 Task: Open Card Video Production Planning in Board Customer Service Ticket Escalation and Resolution to Workspace Business Development and add a team member Softage.3@softage.net, a label Yellow, a checklist Mindfulness, an attachment from your google drive, a color Yellow and finally, add a card description 'Conduct team training session on new product' and a comment 'This task requires us to be proactive in identifying potential challenges and finding solutions to overcome them.'. Add a start date 'Jan 03, 1900' with a due date 'Jan 10, 1900'
Action: Mouse moved to (60, 270)
Screenshot: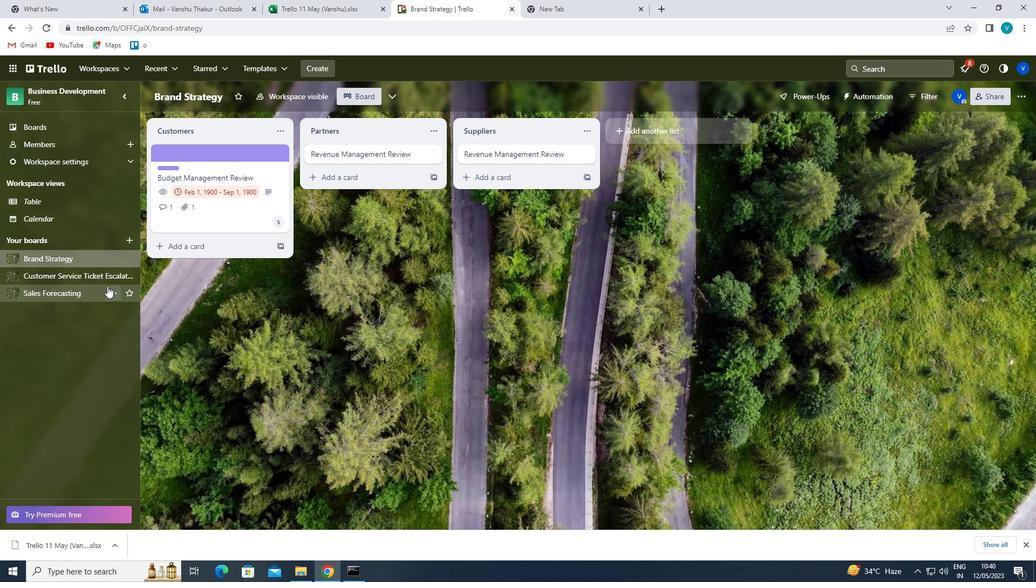 
Action: Mouse pressed left at (60, 270)
Screenshot: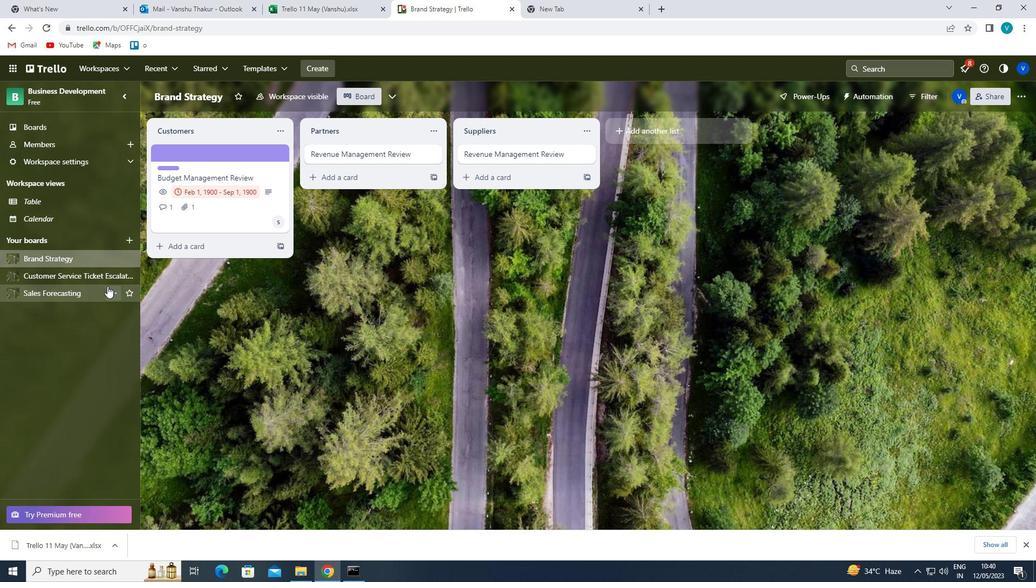 
Action: Mouse moved to (229, 153)
Screenshot: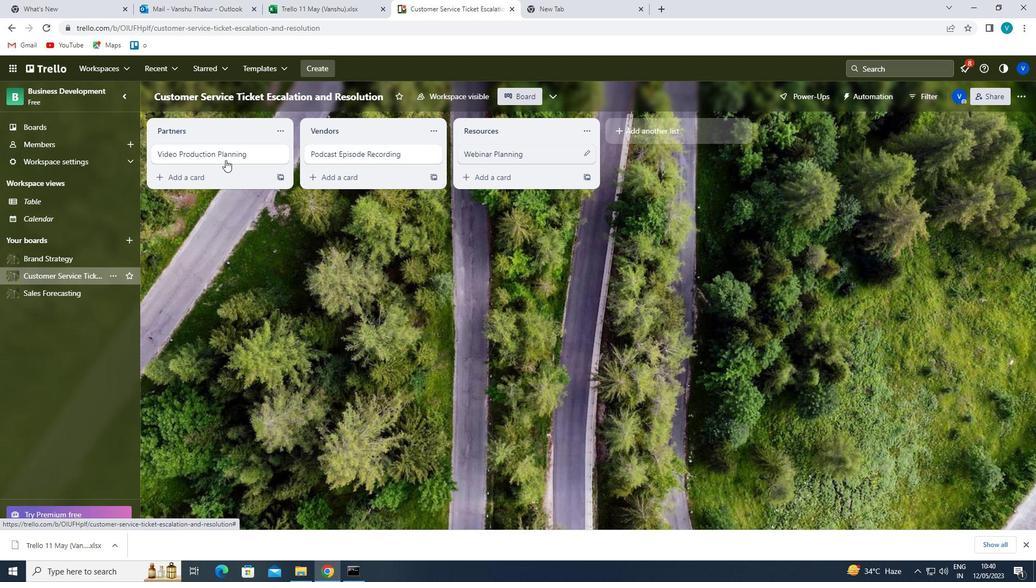 
Action: Mouse pressed left at (229, 153)
Screenshot: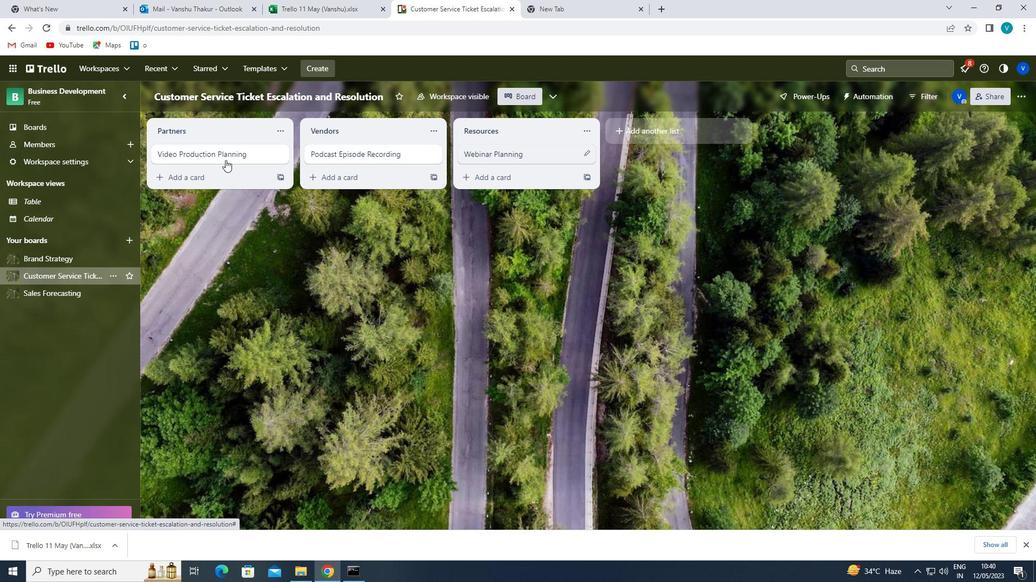 
Action: Mouse moved to (678, 155)
Screenshot: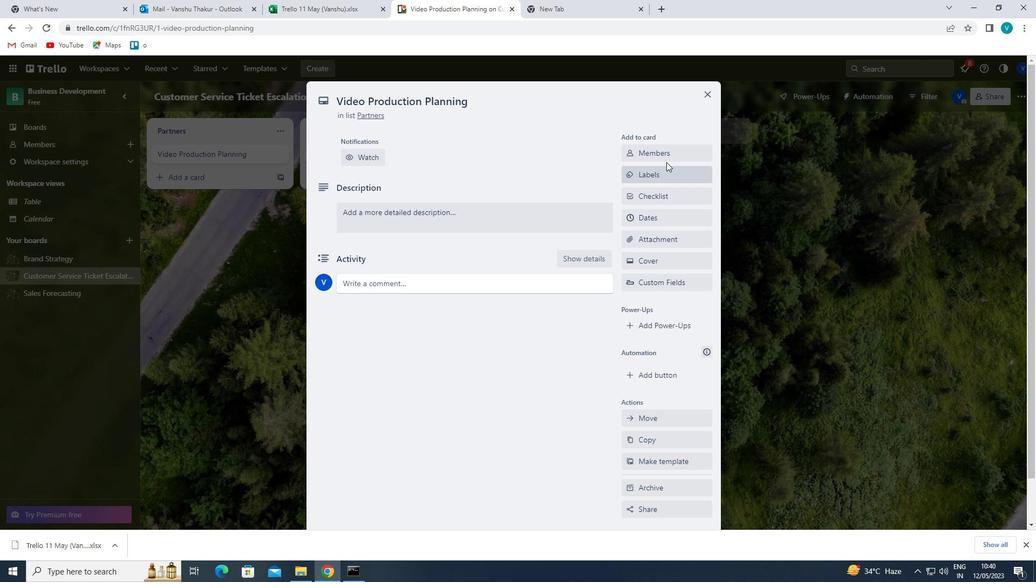 
Action: Mouse pressed left at (678, 155)
Screenshot: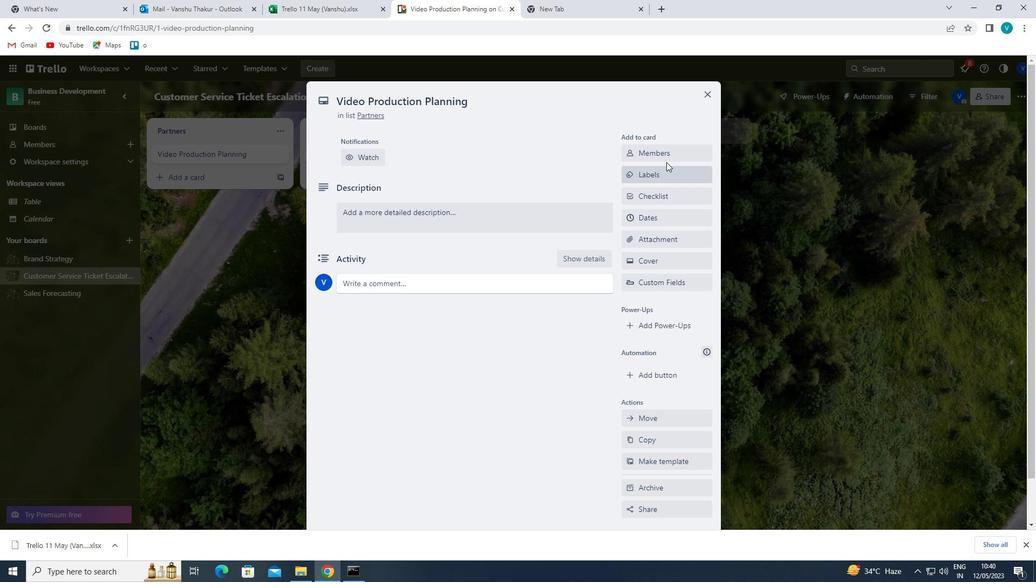 
Action: Mouse moved to (666, 204)
Screenshot: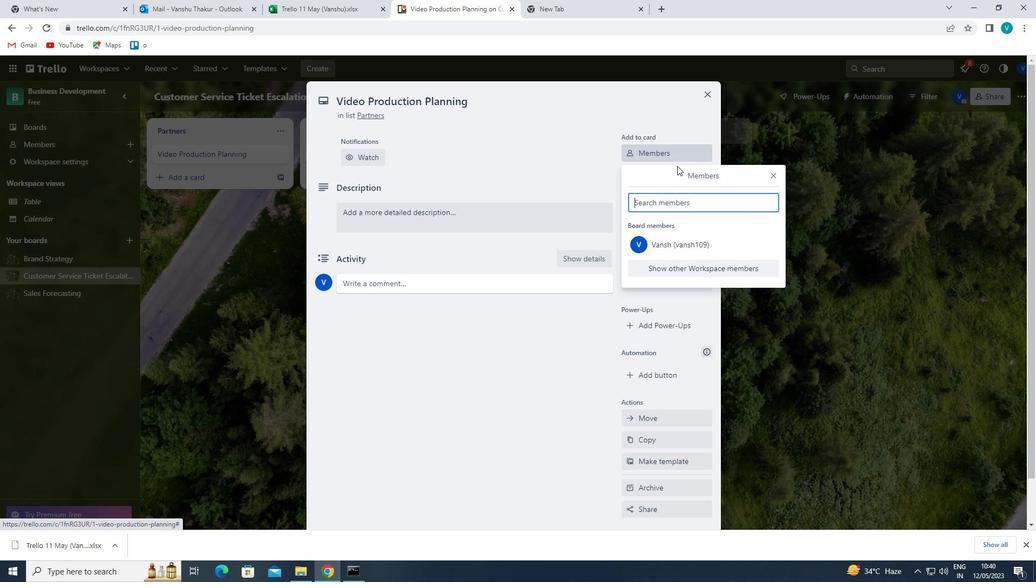 
Action: Mouse pressed left at (666, 204)
Screenshot: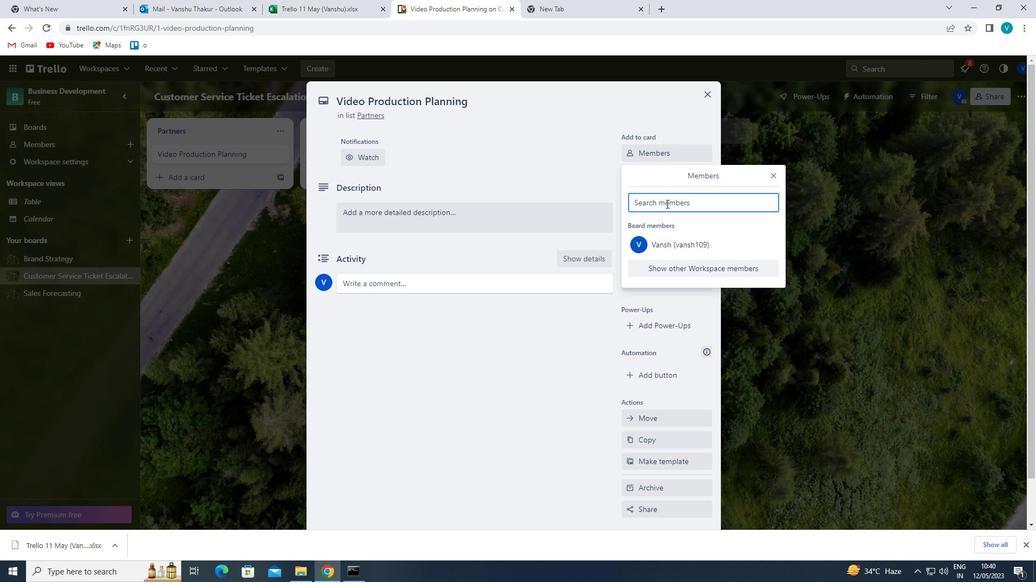 
Action: Key pressed <Key.shift>S
Screenshot: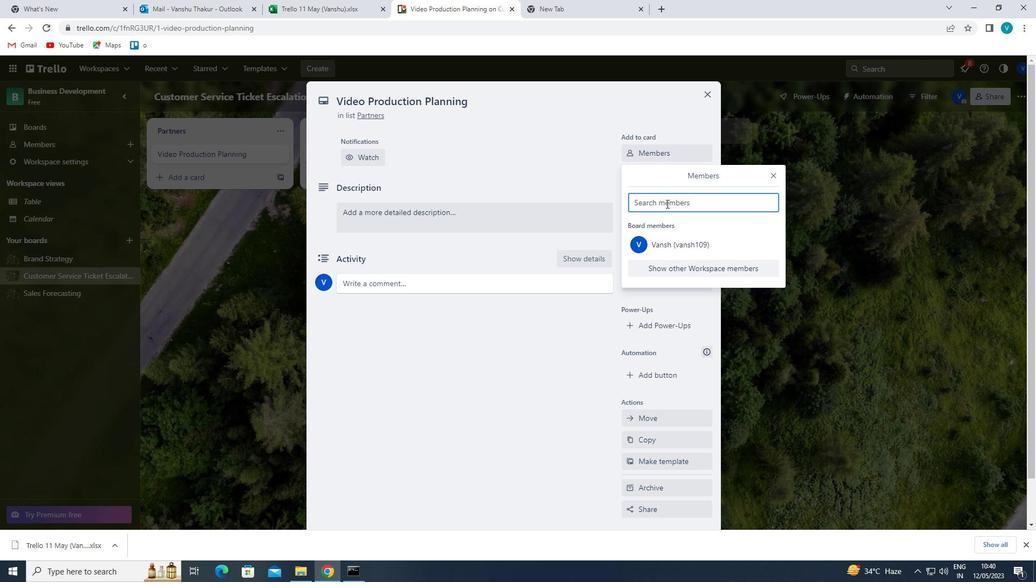
Action: Mouse moved to (678, 349)
Screenshot: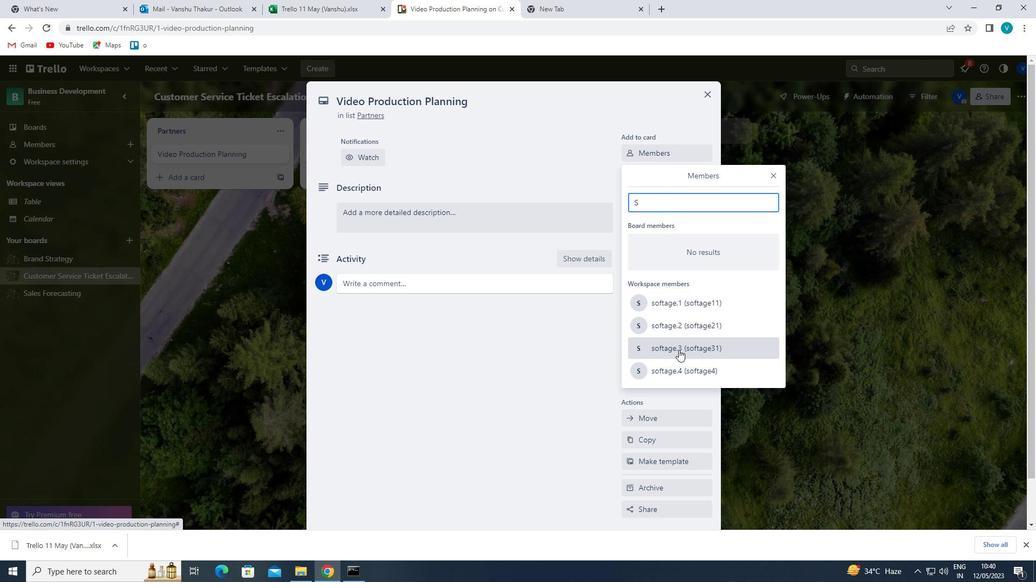 
Action: Mouse pressed left at (678, 349)
Screenshot: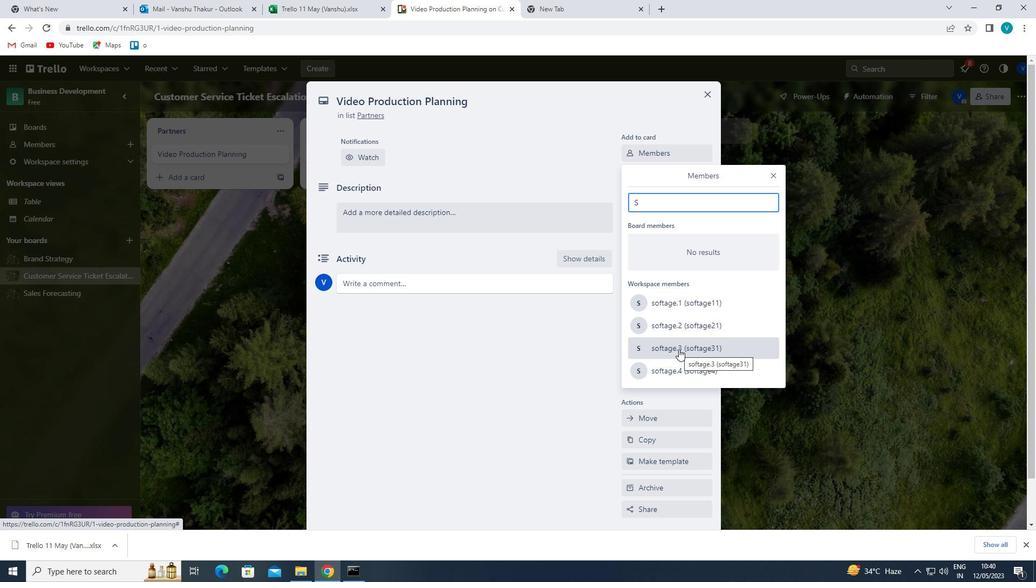 
Action: Mouse moved to (775, 169)
Screenshot: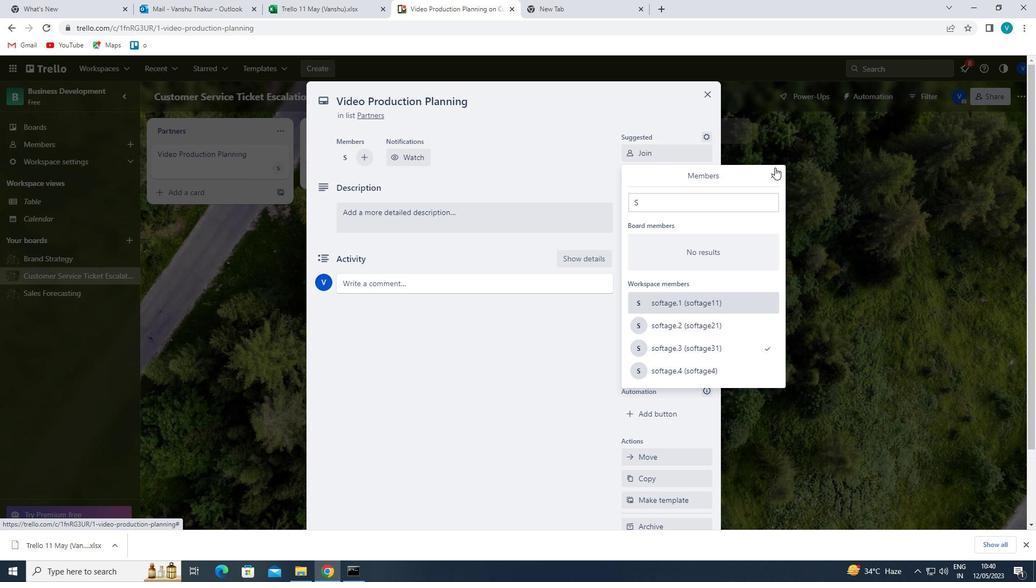 
Action: Mouse pressed left at (775, 169)
Screenshot: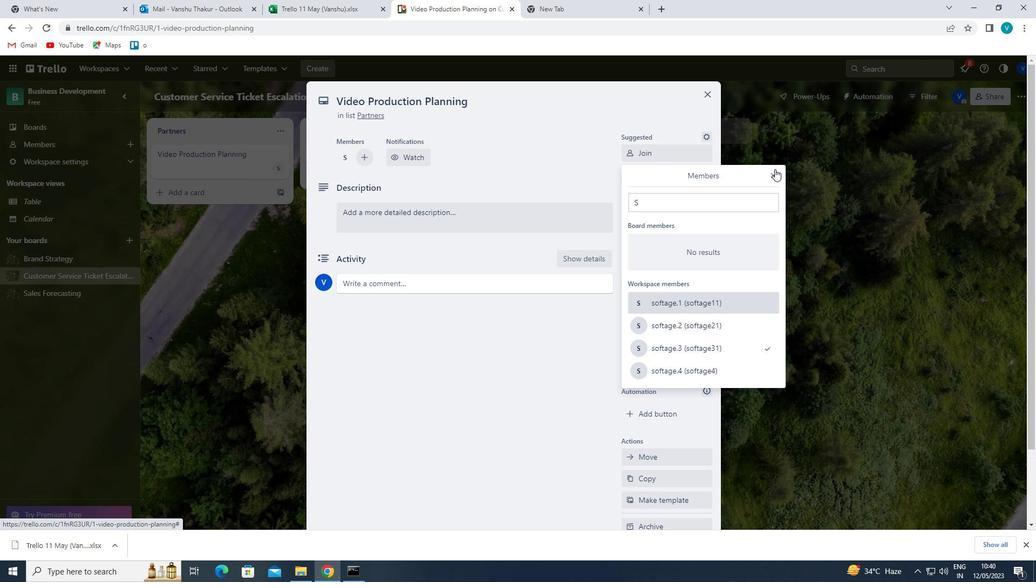 
Action: Mouse moved to (658, 218)
Screenshot: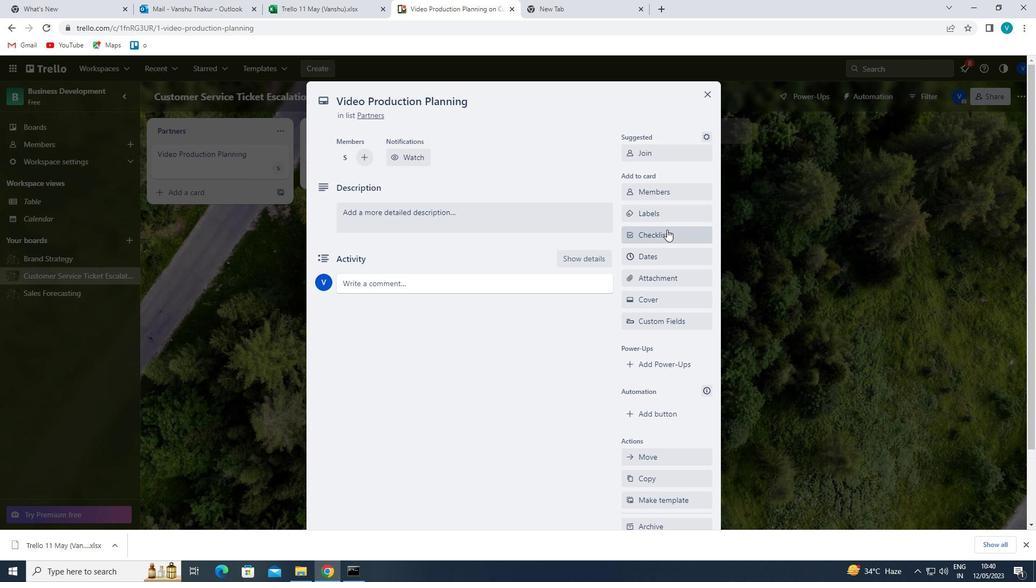 
Action: Mouse pressed left at (658, 218)
Screenshot: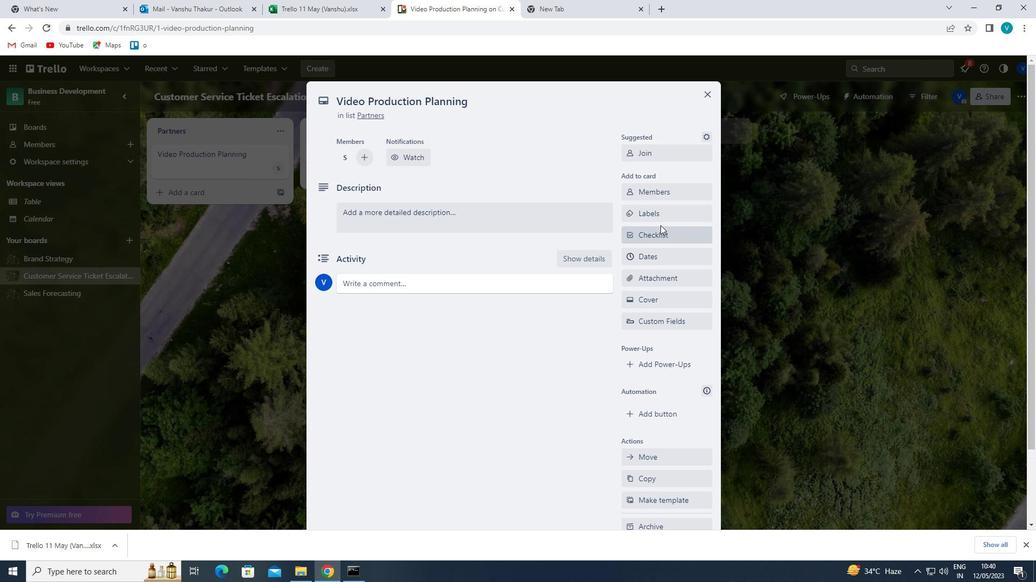 
Action: Mouse moved to (682, 324)
Screenshot: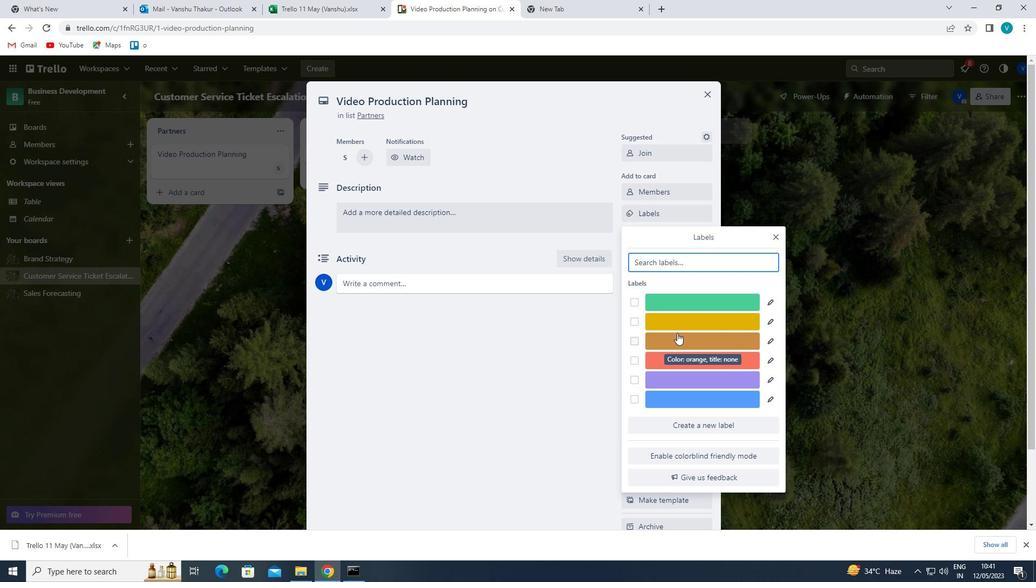 
Action: Mouse pressed left at (682, 324)
Screenshot: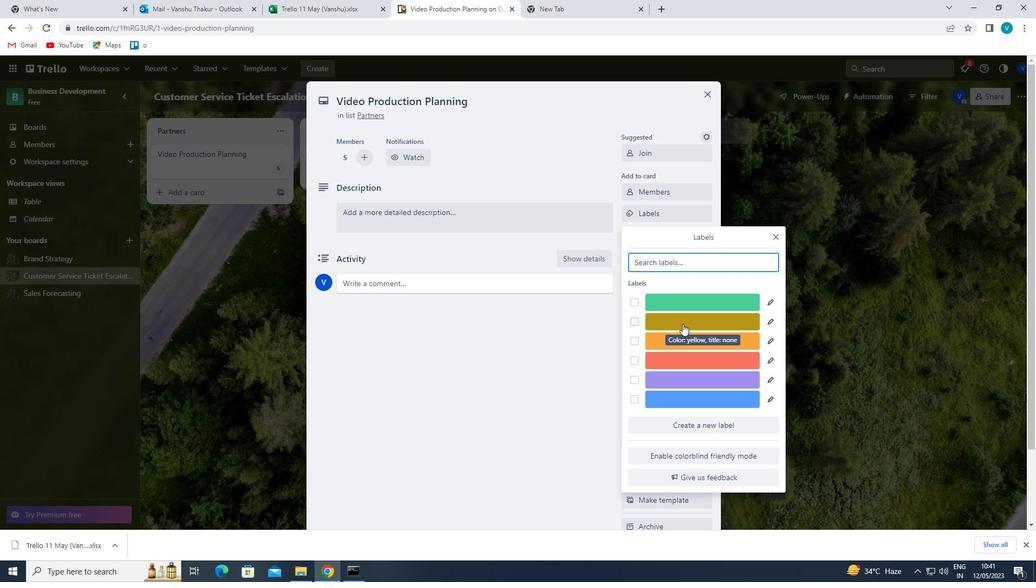 
Action: Mouse moved to (777, 238)
Screenshot: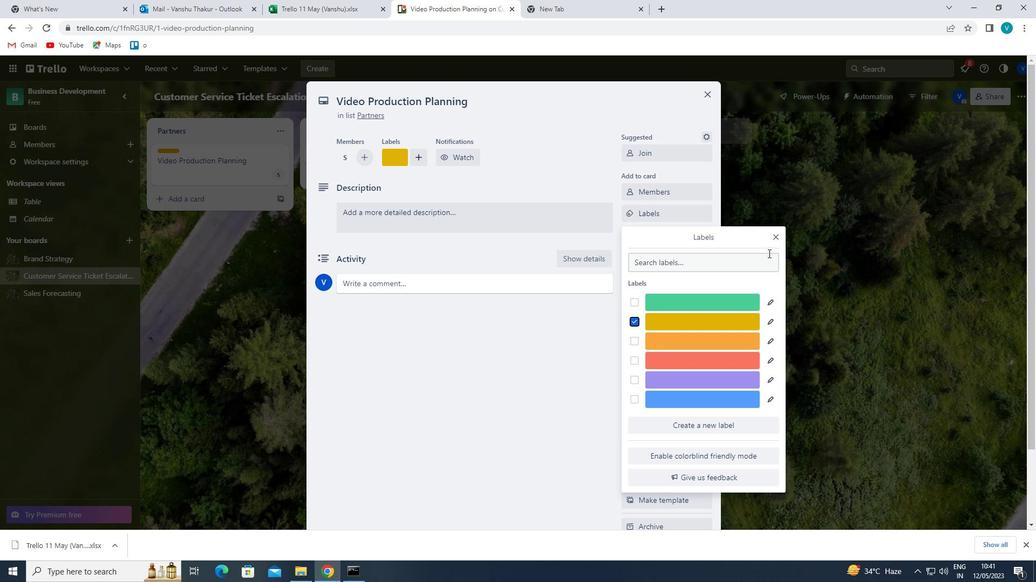 
Action: Mouse pressed left at (777, 238)
Screenshot: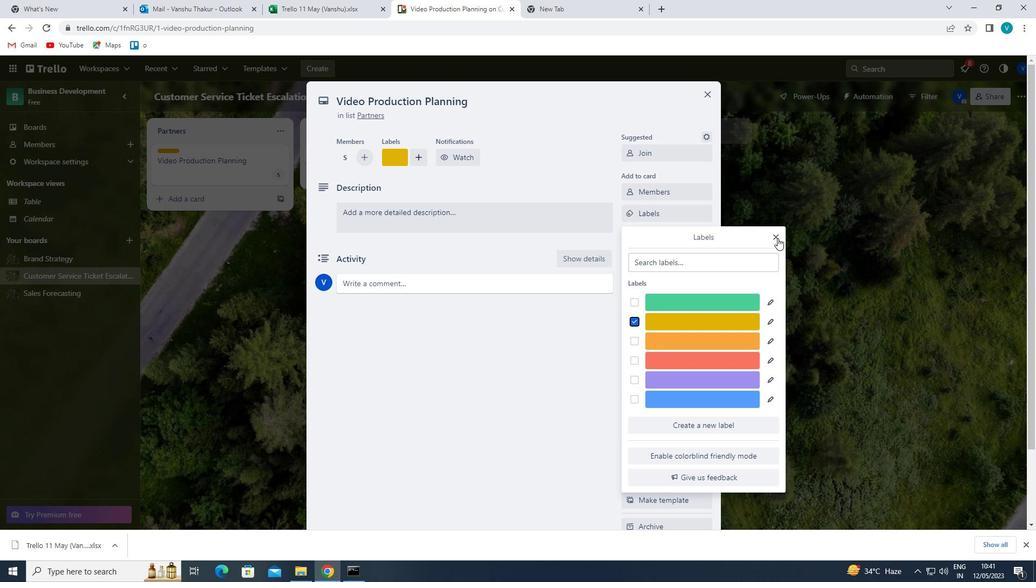 
Action: Mouse moved to (656, 238)
Screenshot: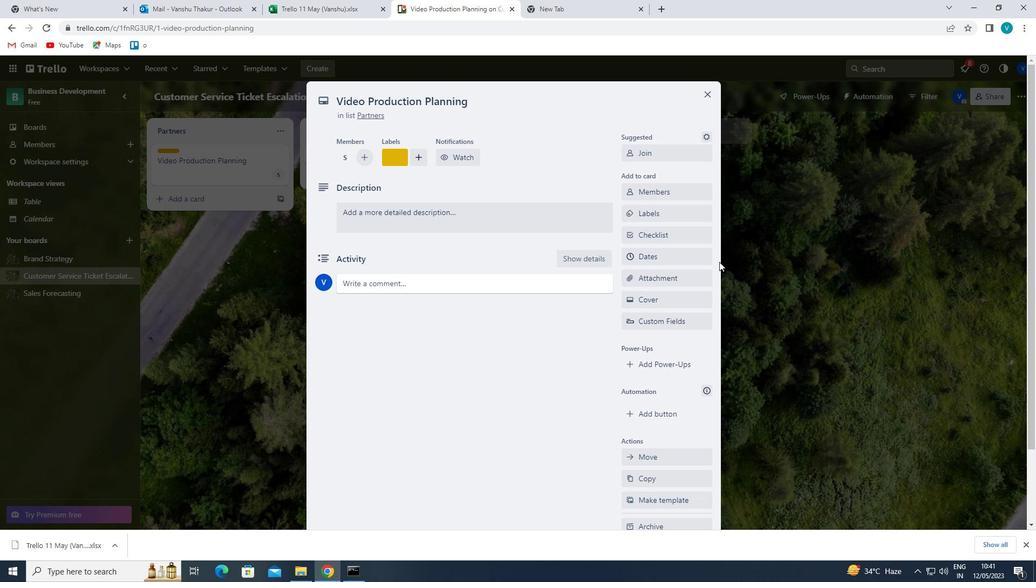 
Action: Mouse pressed left at (656, 238)
Screenshot: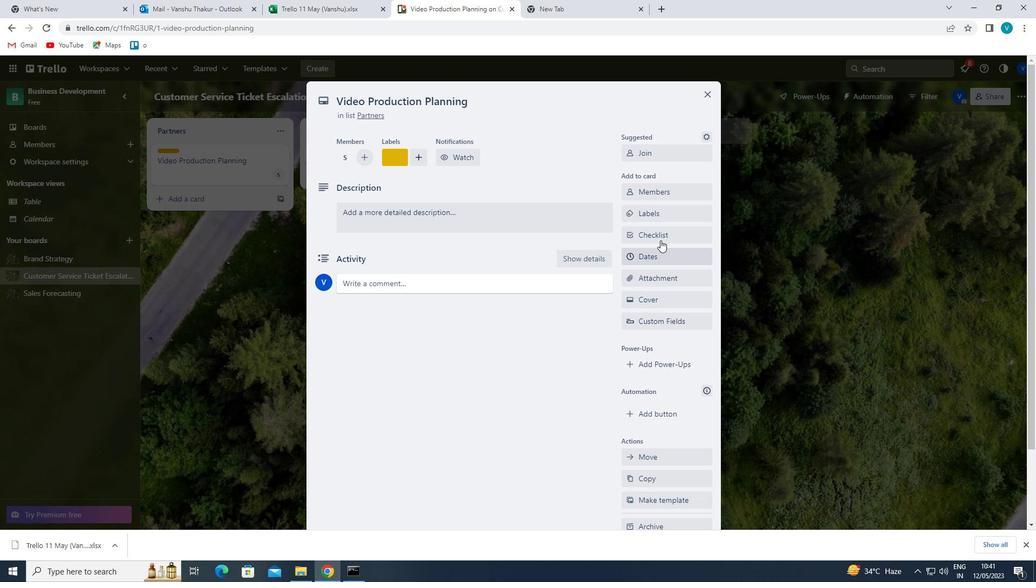 
Action: Key pressed <Key.shift>MINDFULNESS
Screenshot: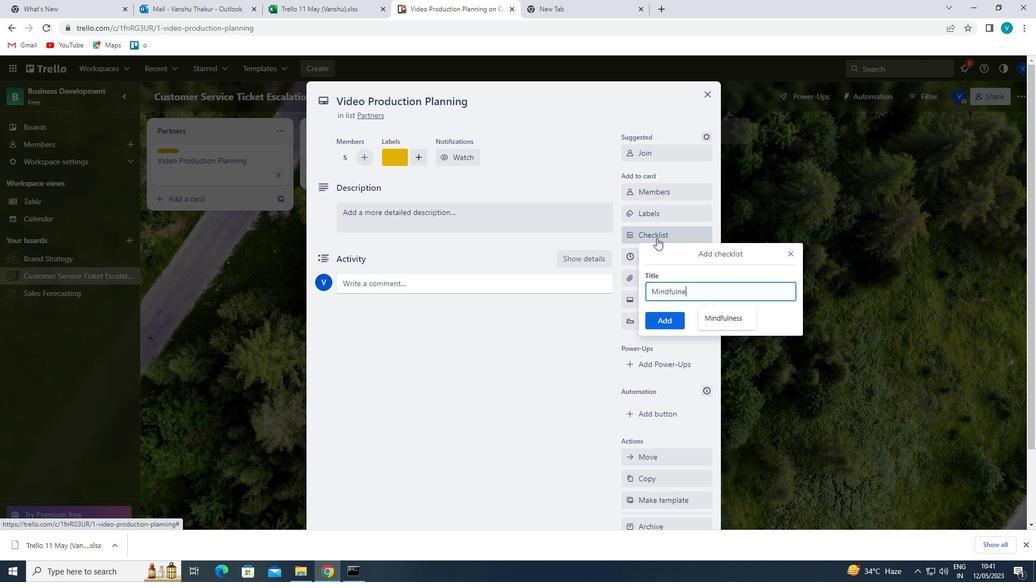 
Action: Mouse moved to (656, 321)
Screenshot: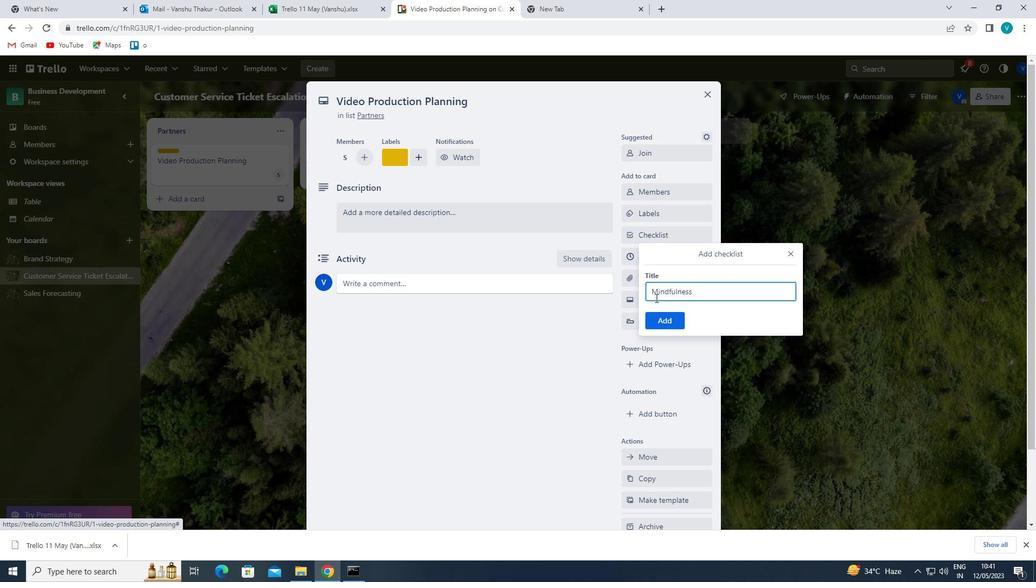 
Action: Mouse pressed left at (656, 321)
Screenshot: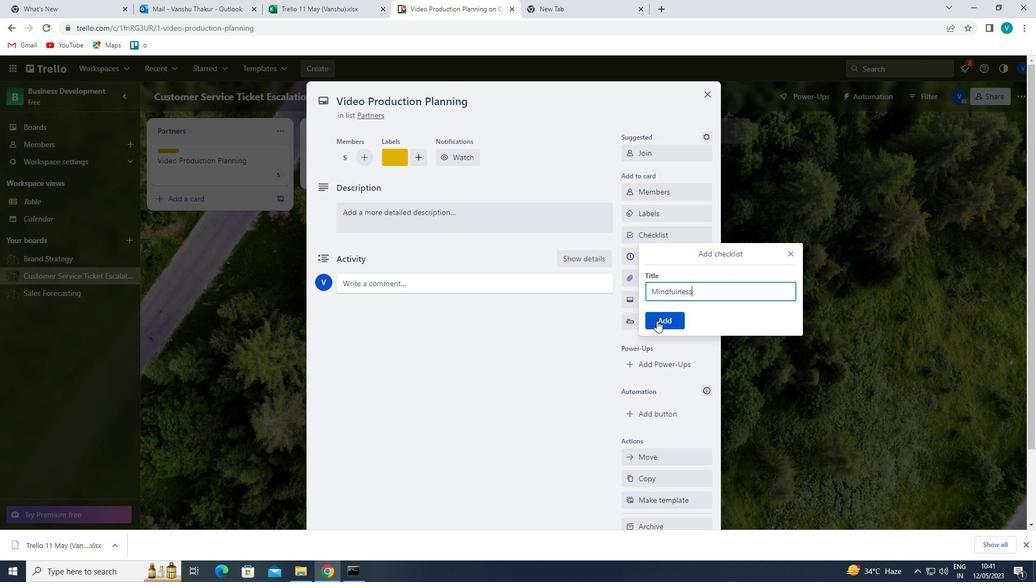 
Action: Mouse moved to (660, 273)
Screenshot: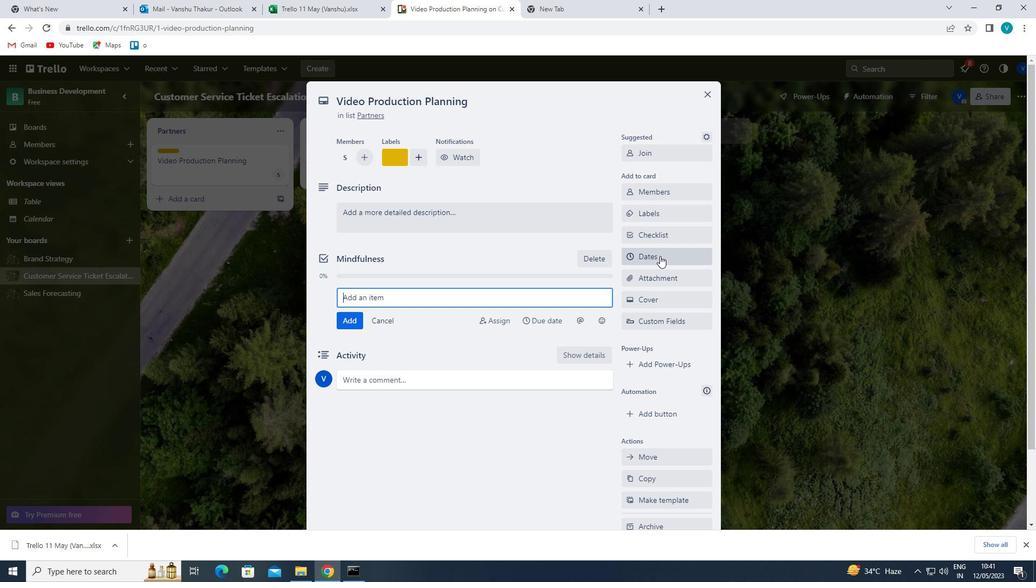 
Action: Mouse pressed left at (660, 273)
Screenshot: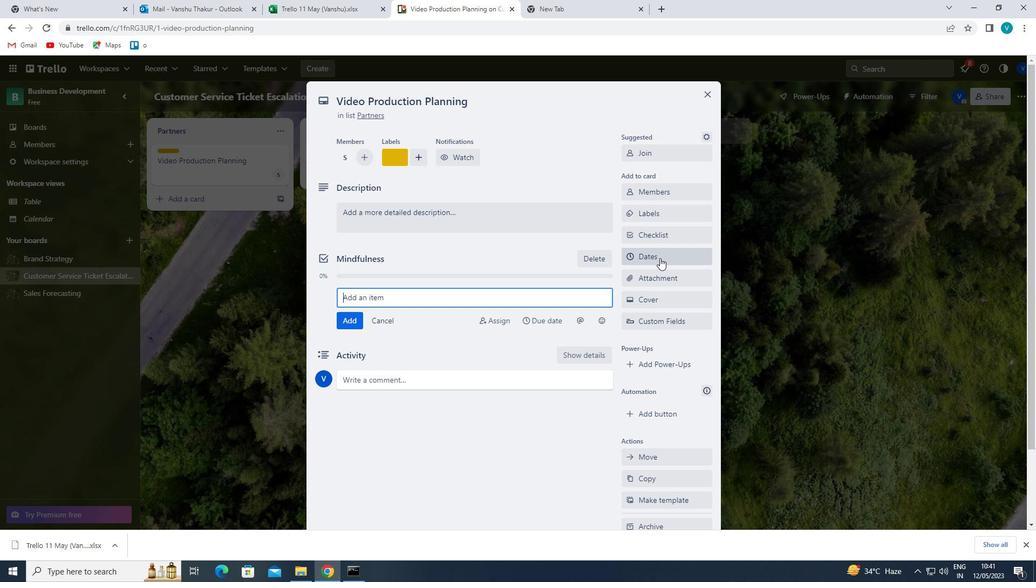 
Action: Mouse moved to (661, 358)
Screenshot: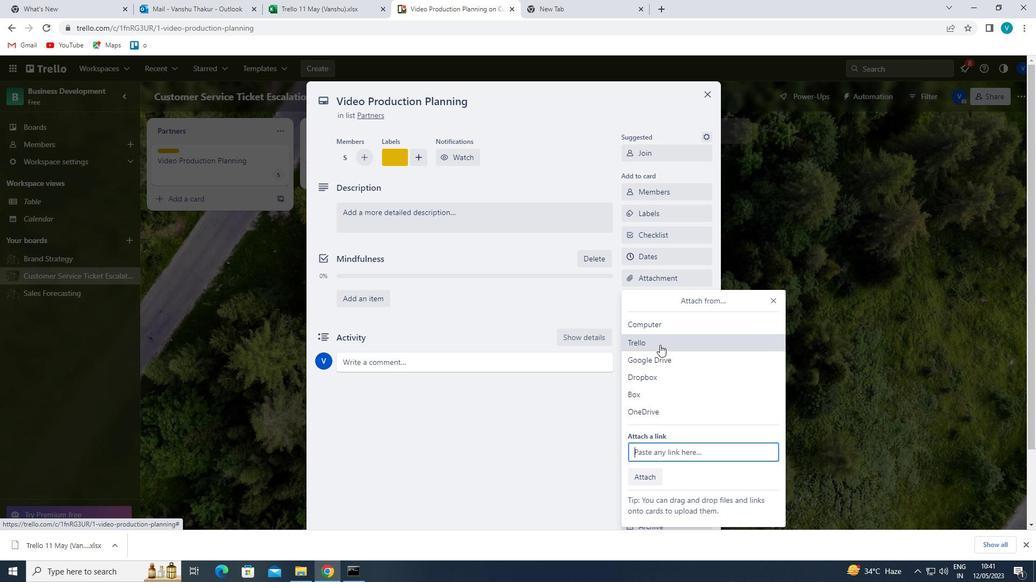 
Action: Mouse pressed left at (661, 358)
Screenshot: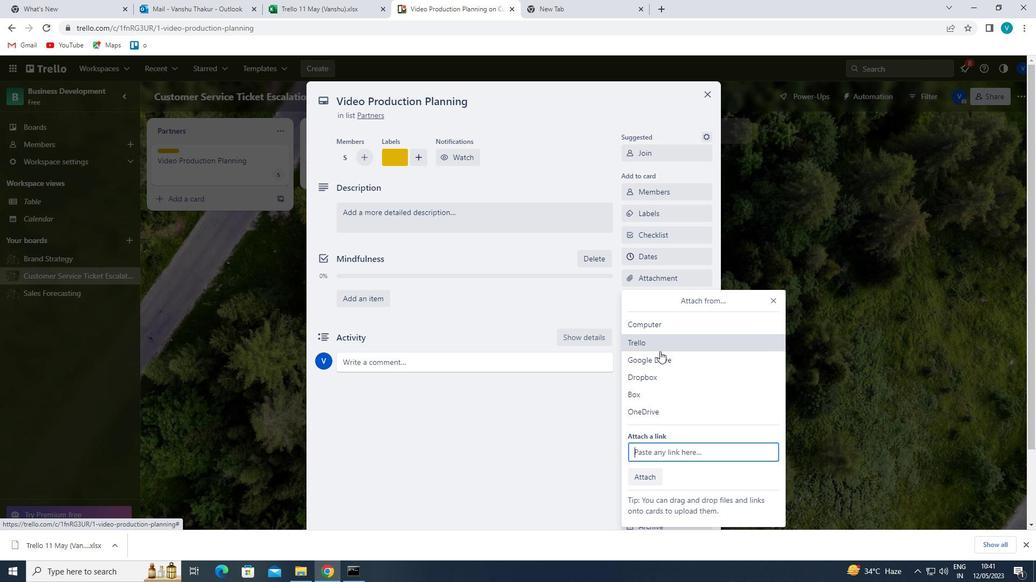 
Action: Mouse moved to (647, 294)
Screenshot: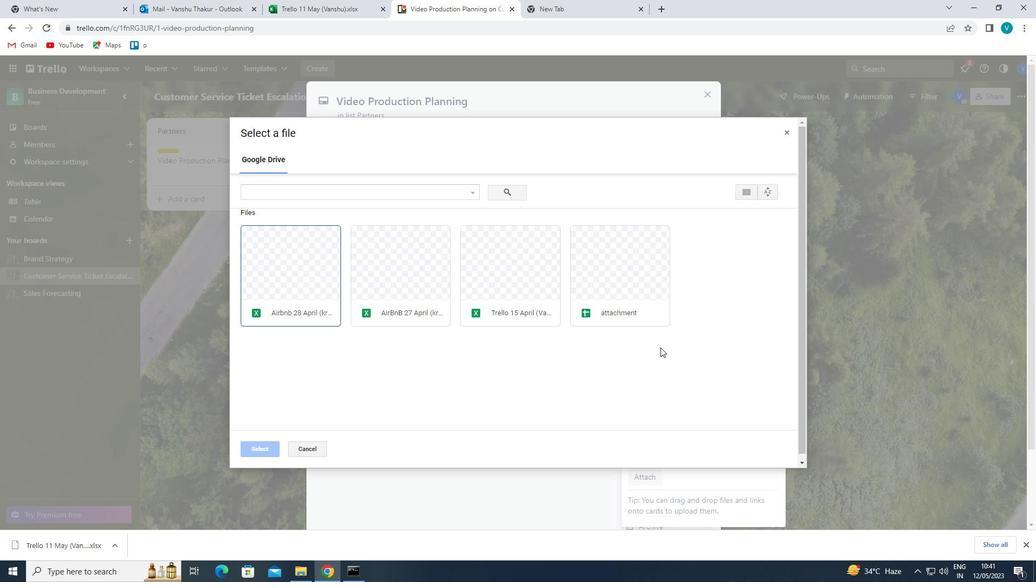 
Action: Mouse pressed left at (647, 294)
Screenshot: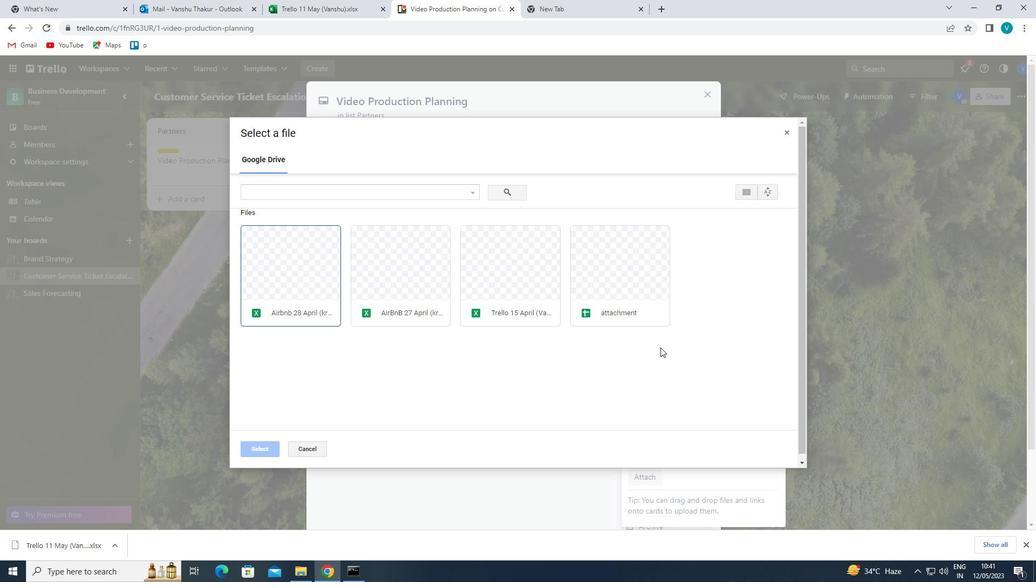 
Action: Mouse moved to (270, 451)
Screenshot: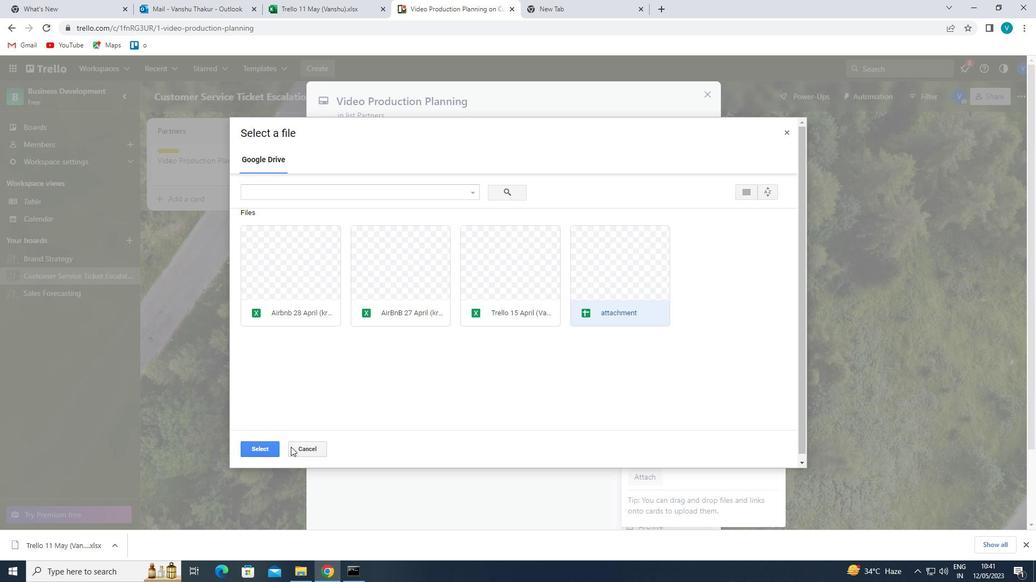 
Action: Mouse pressed left at (270, 451)
Screenshot: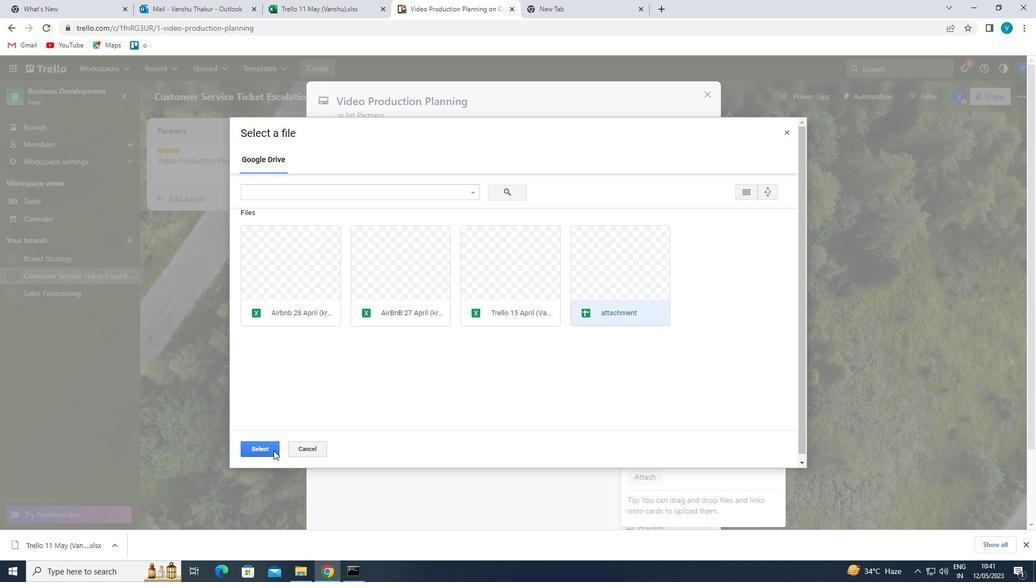 
Action: Mouse moved to (649, 299)
Screenshot: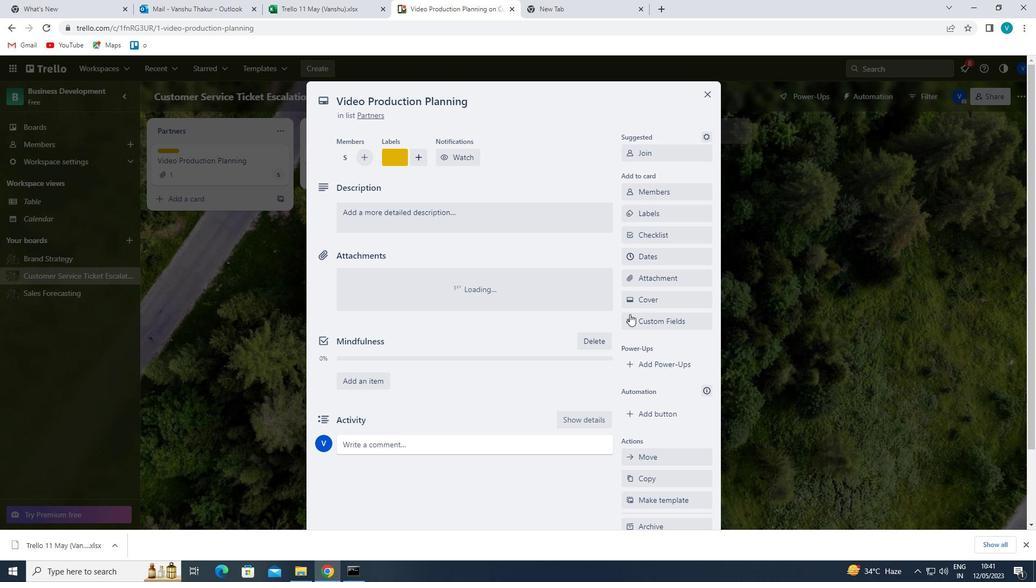 
Action: Mouse pressed left at (649, 299)
Screenshot: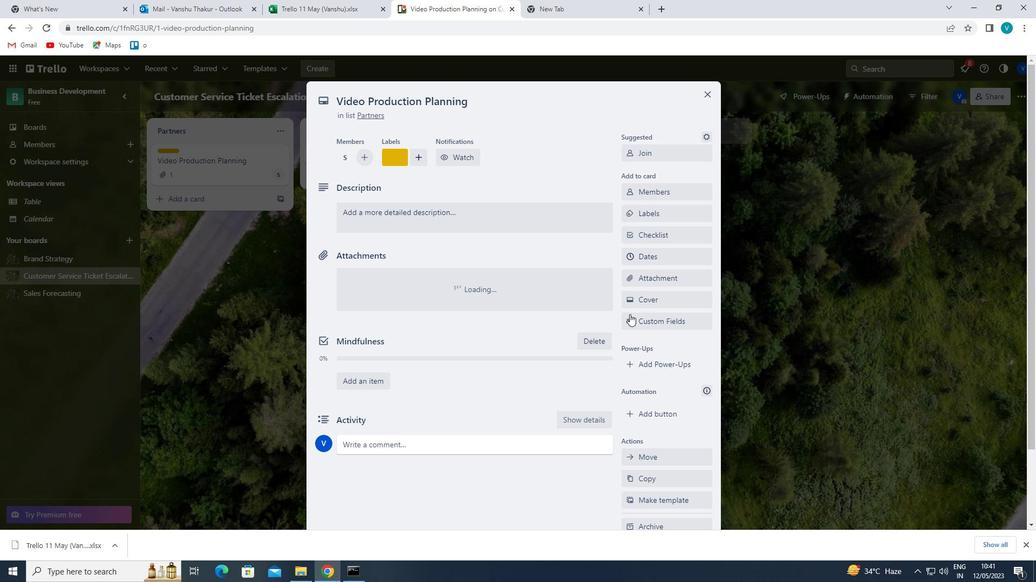
Action: Mouse moved to (667, 312)
Screenshot: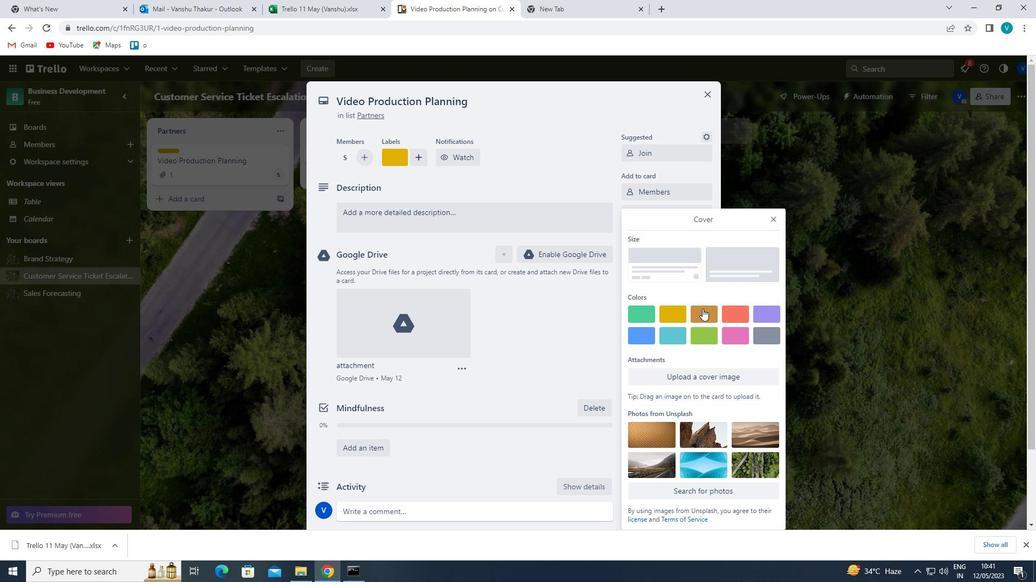 
Action: Mouse pressed left at (667, 312)
Screenshot: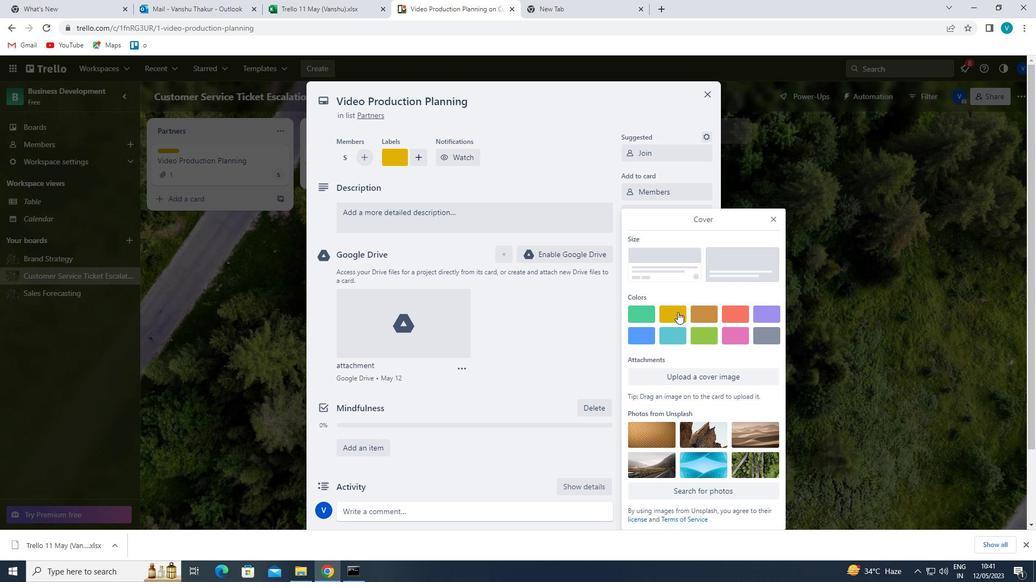 
Action: Mouse moved to (772, 198)
Screenshot: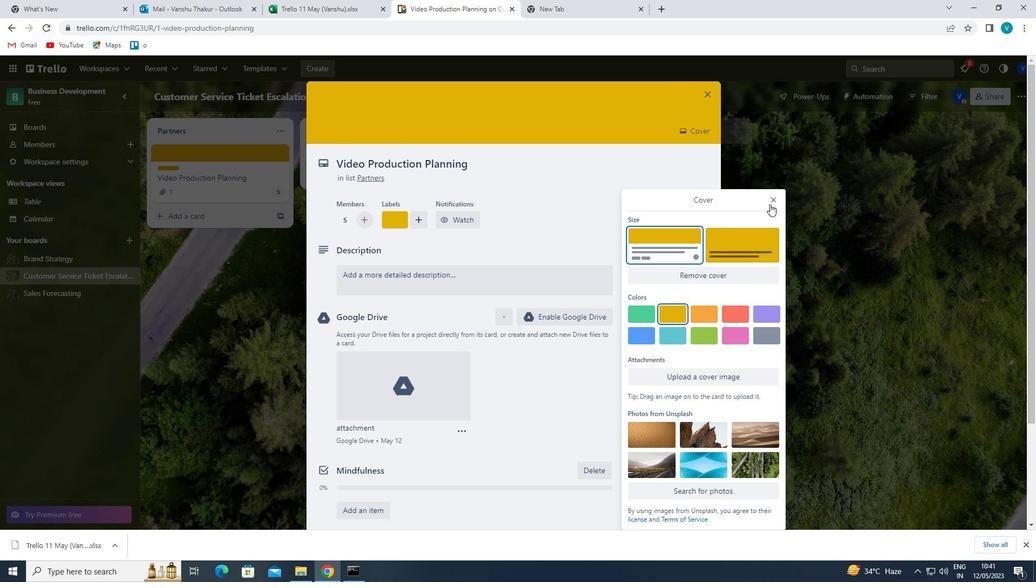 
Action: Mouse pressed left at (772, 198)
Screenshot: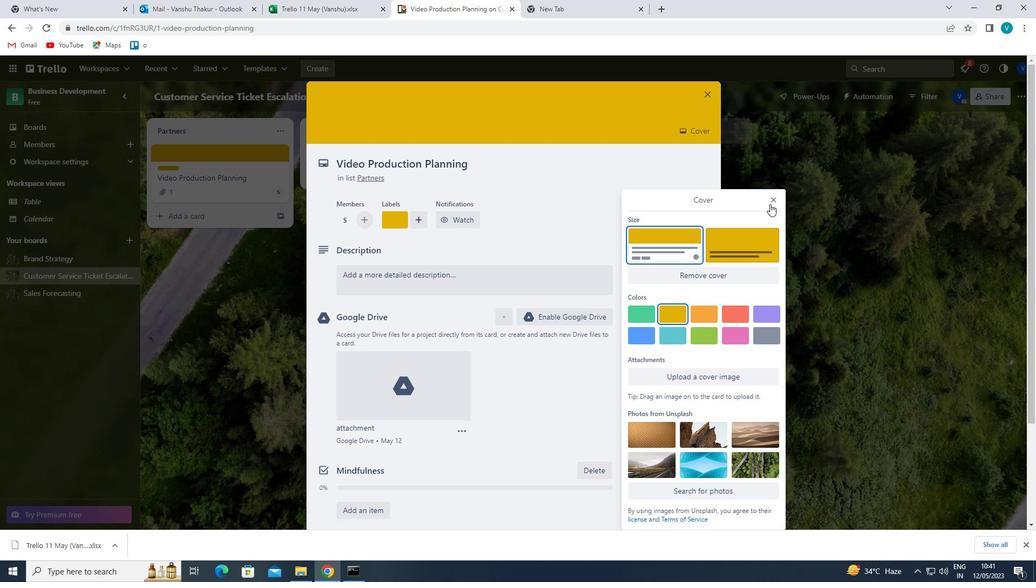 
Action: Mouse moved to (416, 272)
Screenshot: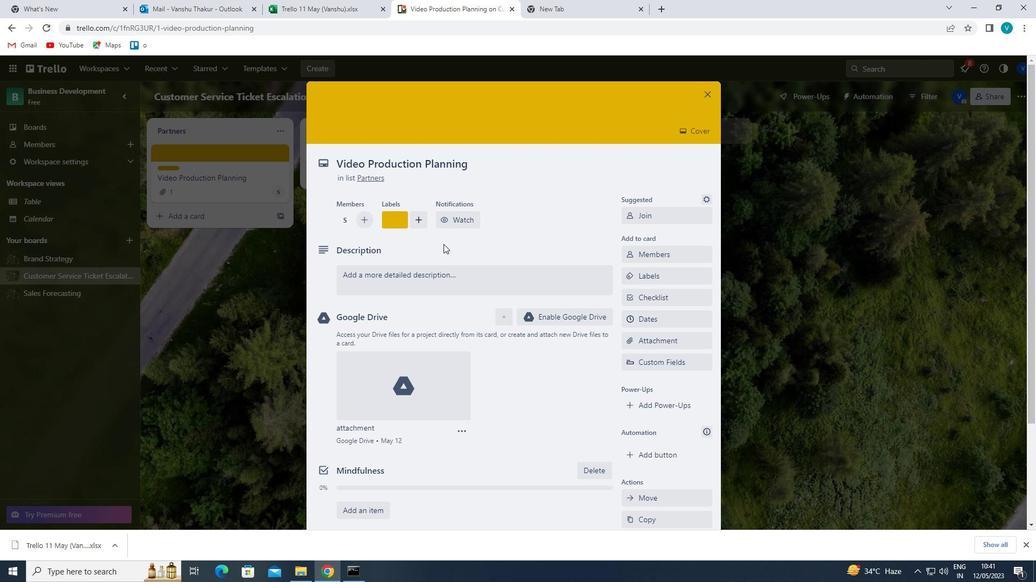 
Action: Mouse pressed left at (416, 272)
Screenshot: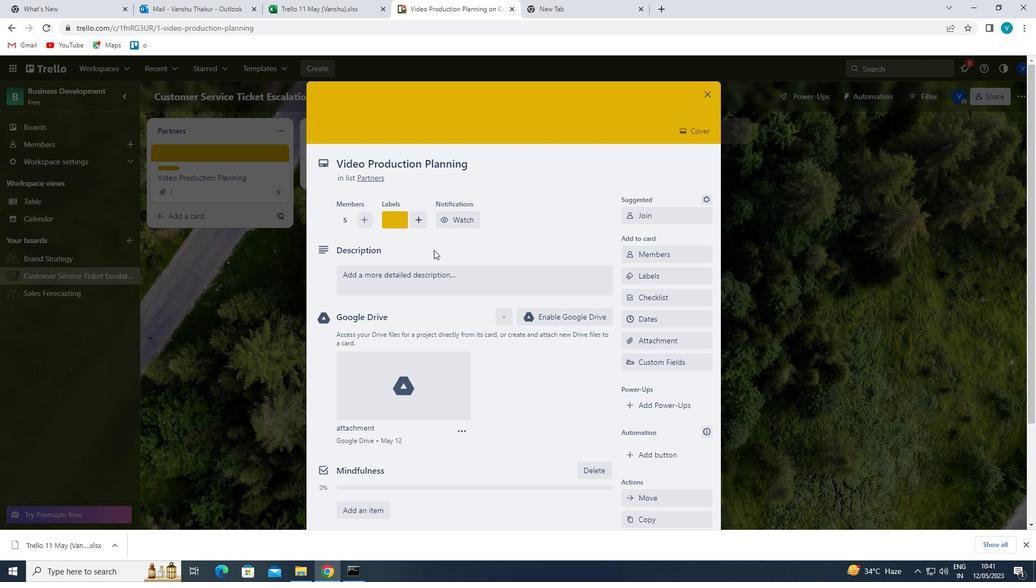 
Action: Key pressed '<Key.shift>CONDUCT<Key.space>TEAM<Key.space>TRAINING<Key.space>SESSIO<Key.space><Key.backspace>N<Key.space>ON<Key.space>OUR<Key.space><Key.backspace><Key.backspace><Key.backspace><Key.backspace>NEW<Key.space>PRODUCT<Key.space><Key.backspace>'
Screenshot: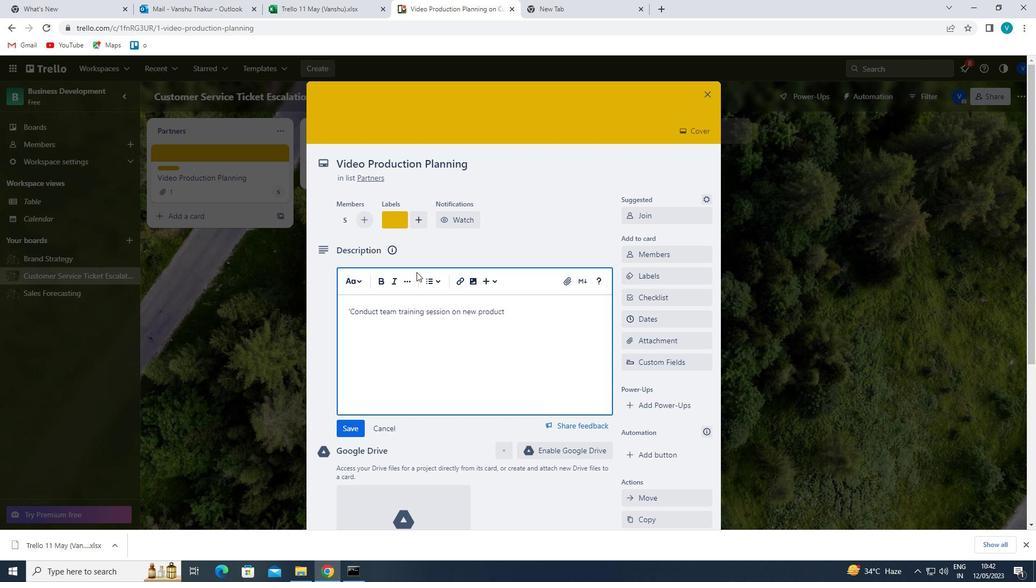 
Action: Mouse moved to (358, 425)
Screenshot: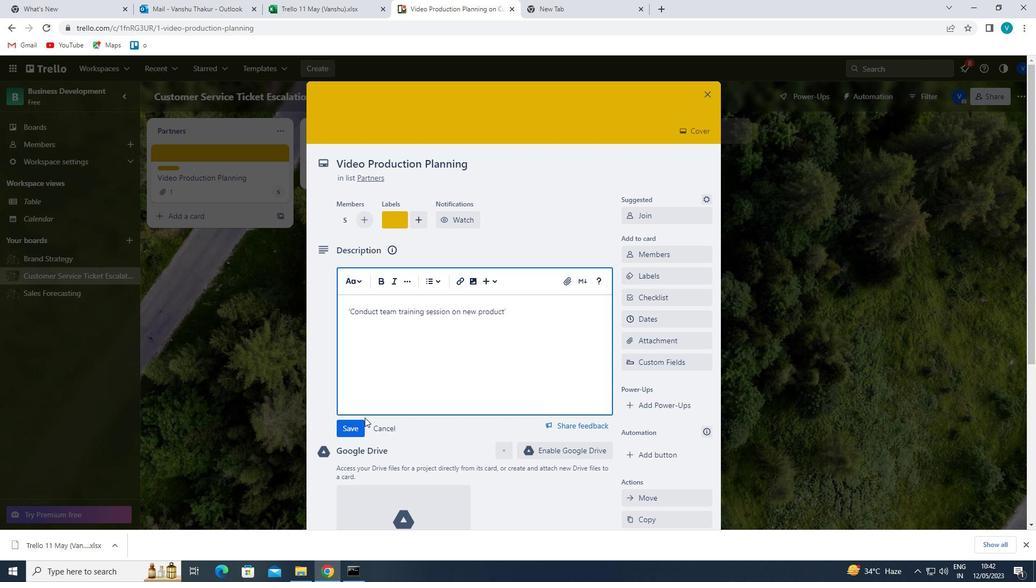 
Action: Mouse pressed left at (358, 425)
Screenshot: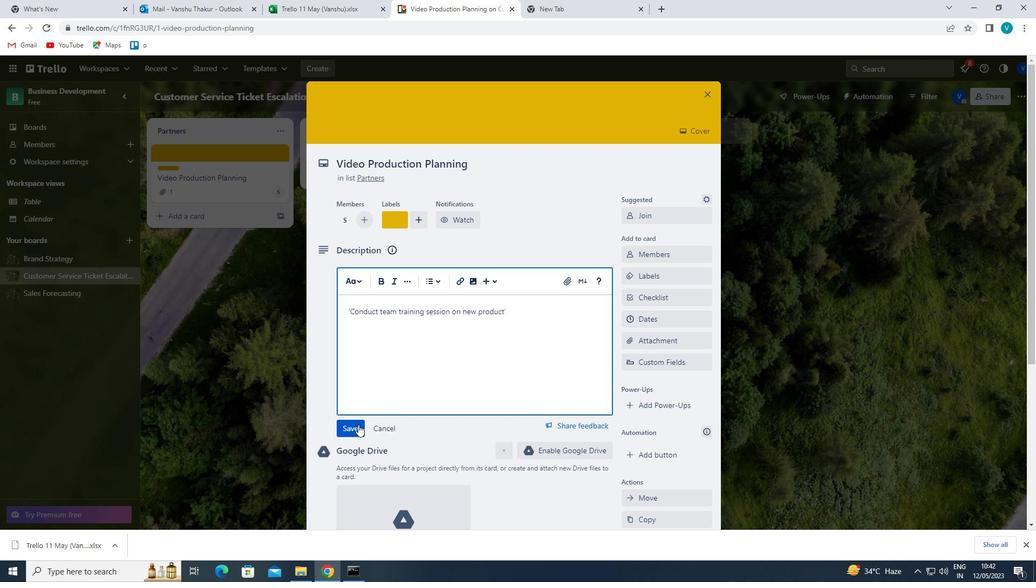 
Action: Mouse moved to (399, 404)
Screenshot: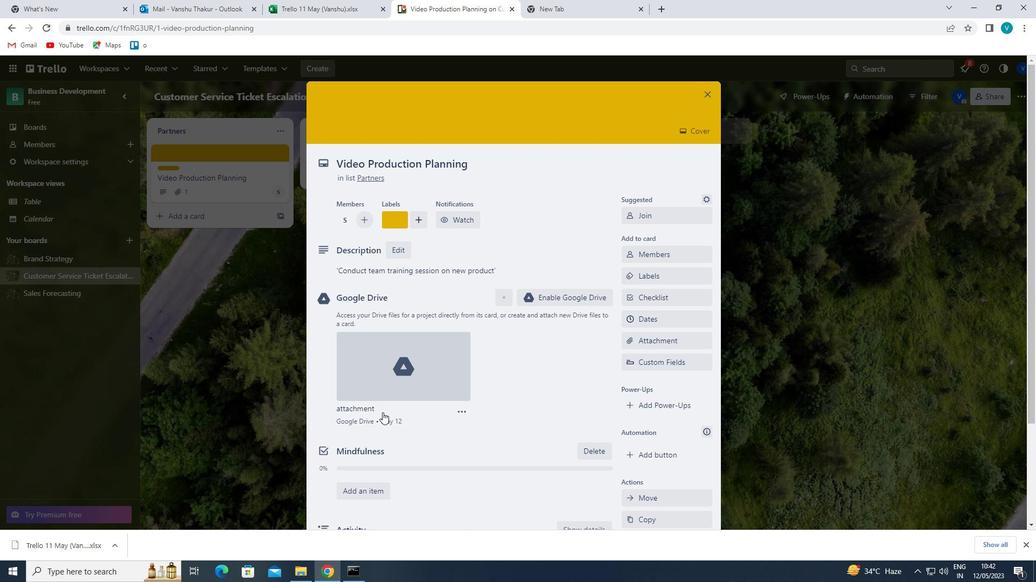 
Action: Mouse scrolled (399, 403) with delta (0, 0)
Screenshot: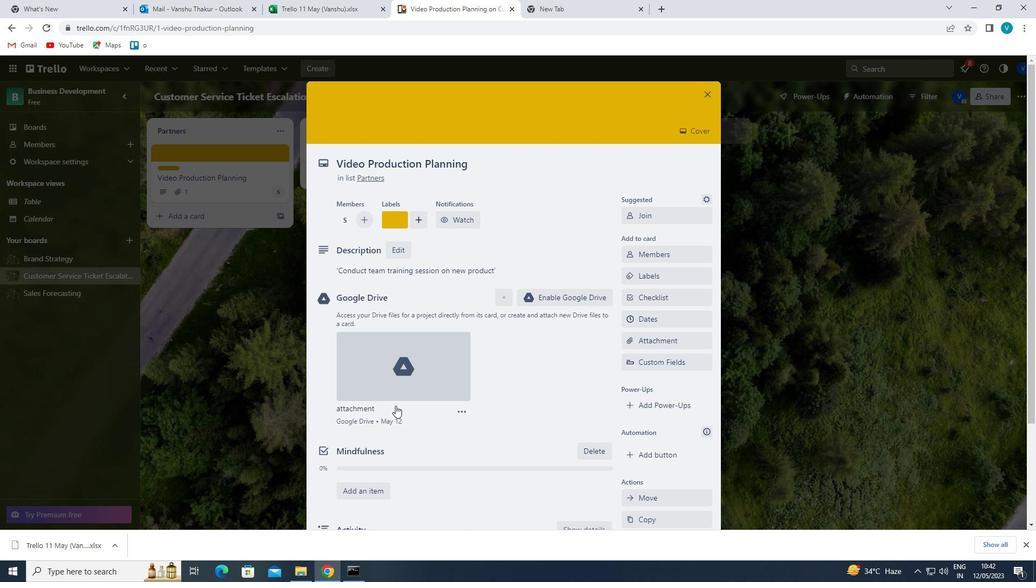 
Action: Mouse scrolled (399, 403) with delta (0, 0)
Screenshot: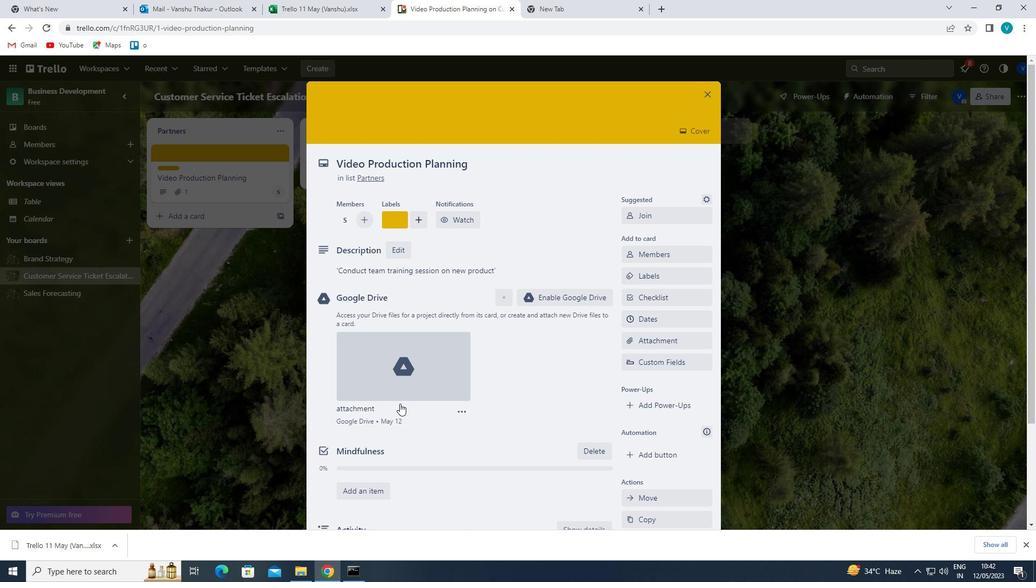 
Action: Mouse scrolled (399, 403) with delta (0, 0)
Screenshot: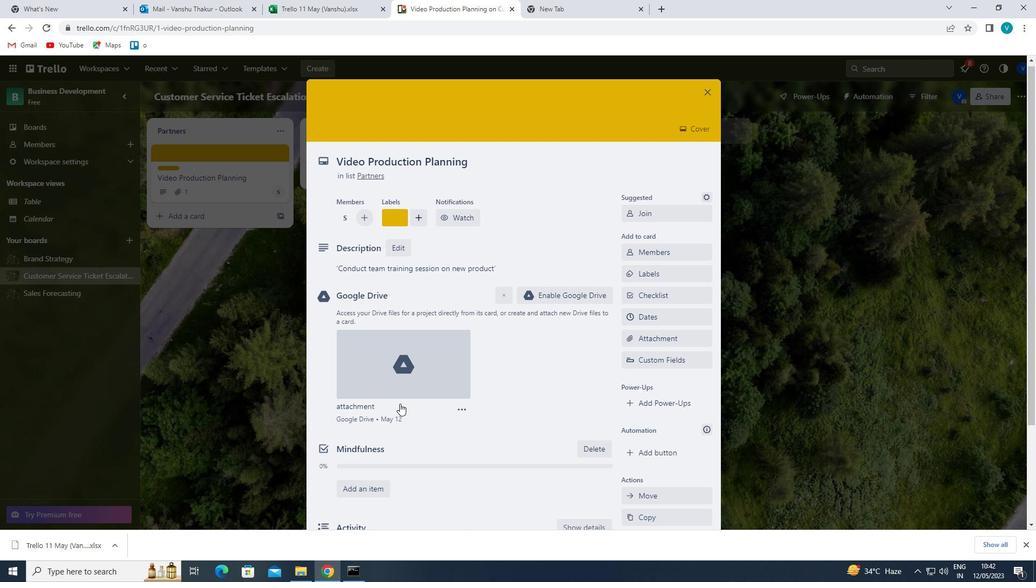 
Action: Mouse moved to (408, 417)
Screenshot: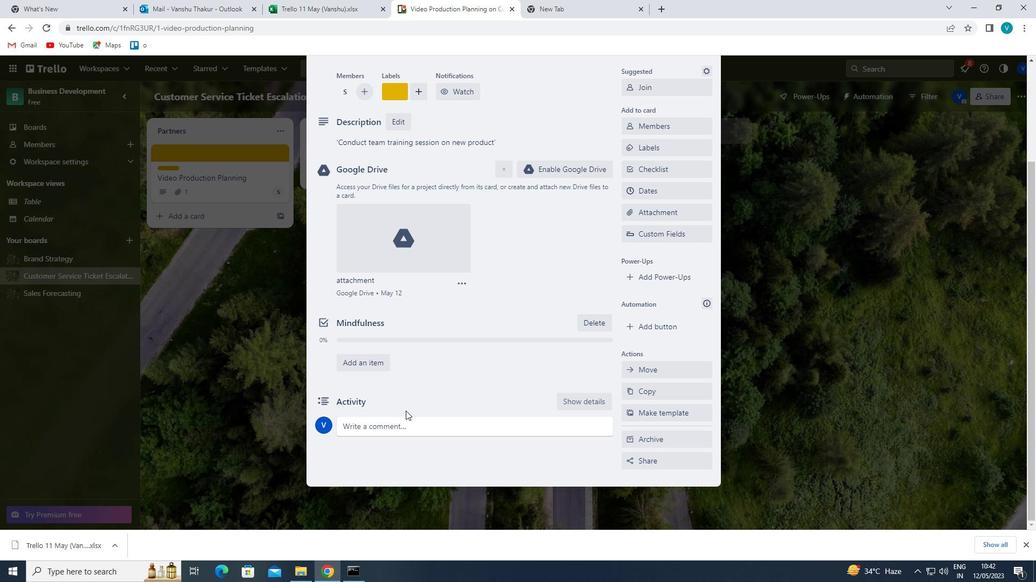 
Action: Mouse pressed left at (408, 417)
Screenshot: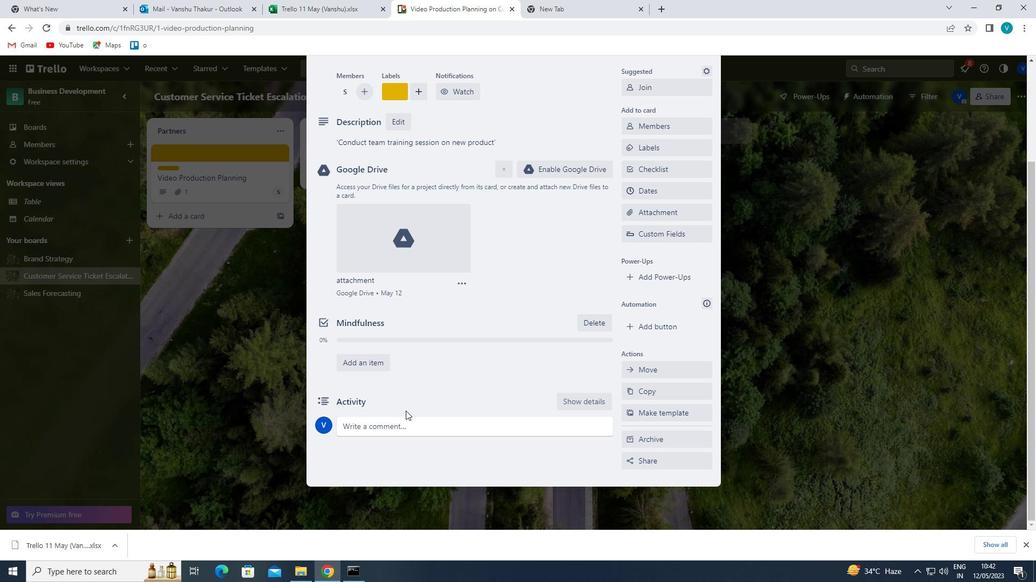 
Action: Key pressed '<Key.shift>THIS<Key.space>TASK<Key.space>REQUIRES<Key.space>US<Key.space>TO<Key.space>BE<Key.space>PROACTIVE<Key.space>IN<Key.space>IDENTIFYING<Key.space>POTENTIAL<Key.space>CHALLENGES<Key.space>AND<Key.space>FINDING<Key.space>SOLUTIONS<Key.space>TO<Key.space>OVERCOME<Key.space>THEM'
Screenshot: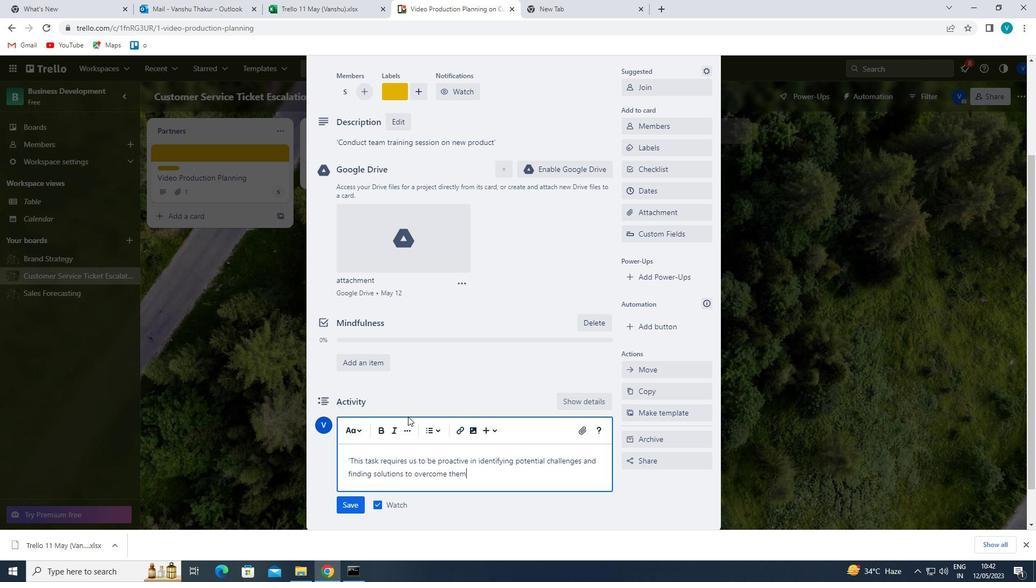 
Action: Mouse moved to (355, 502)
Screenshot: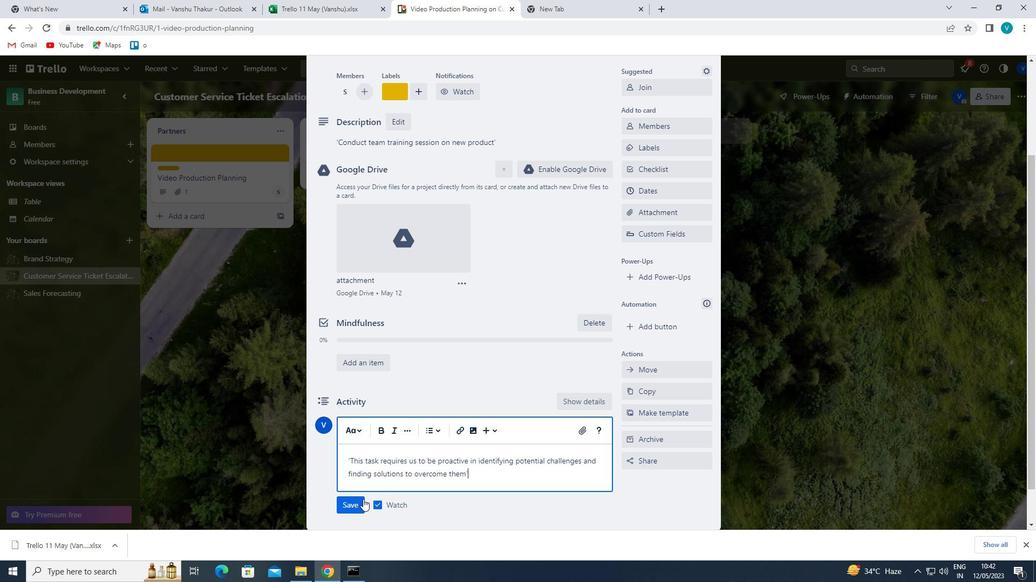 
Action: Mouse pressed left at (355, 502)
Screenshot: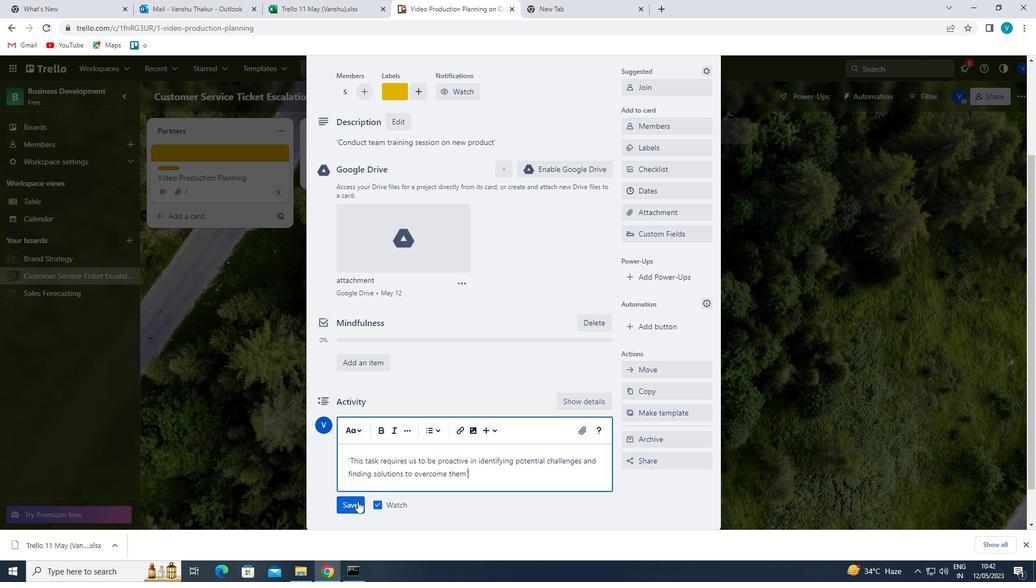 
Action: Mouse moved to (661, 192)
Screenshot: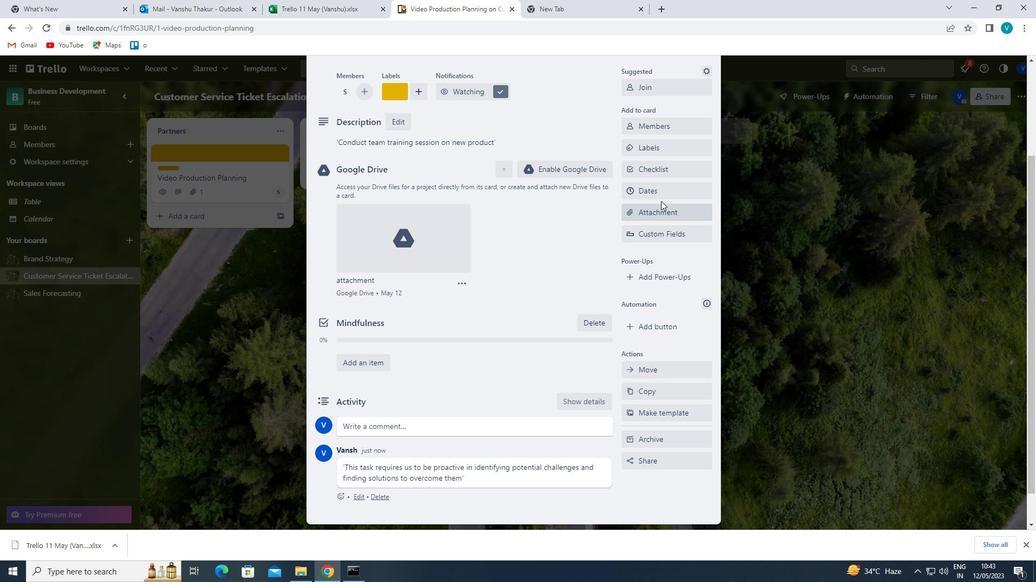
Action: Mouse pressed left at (661, 192)
Screenshot: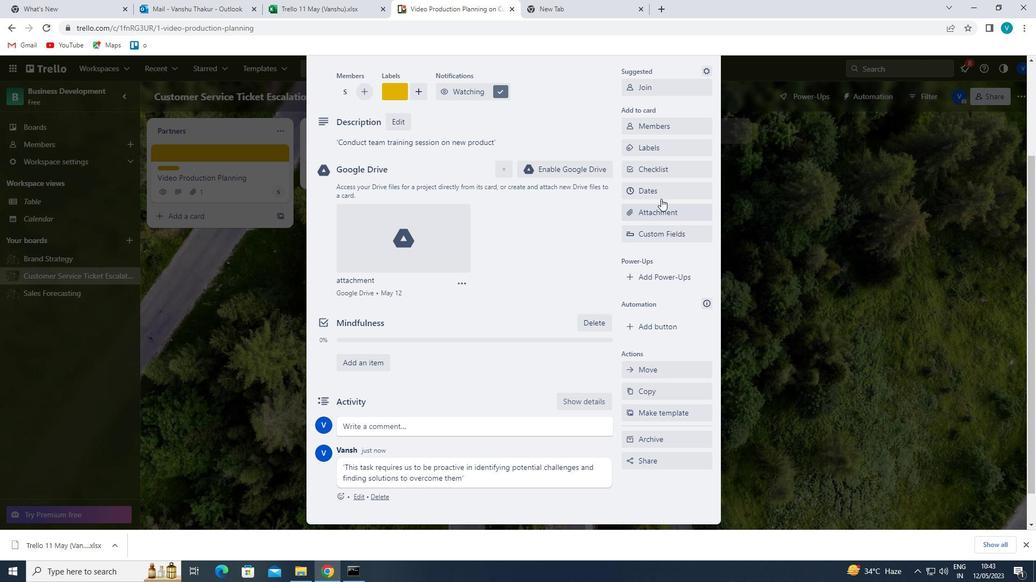 
Action: Mouse moved to (631, 294)
Screenshot: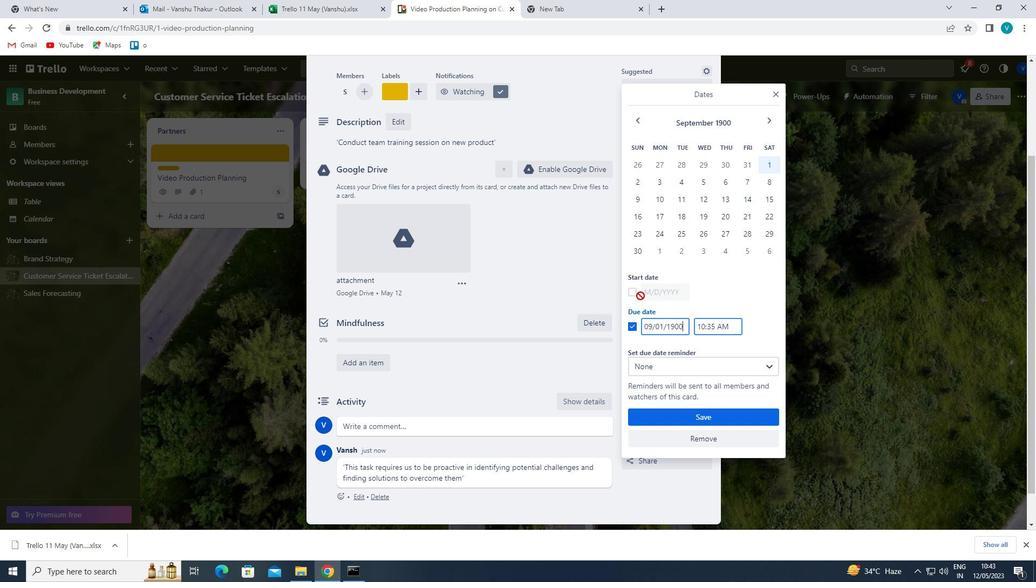 
Action: Mouse pressed left at (631, 294)
Screenshot: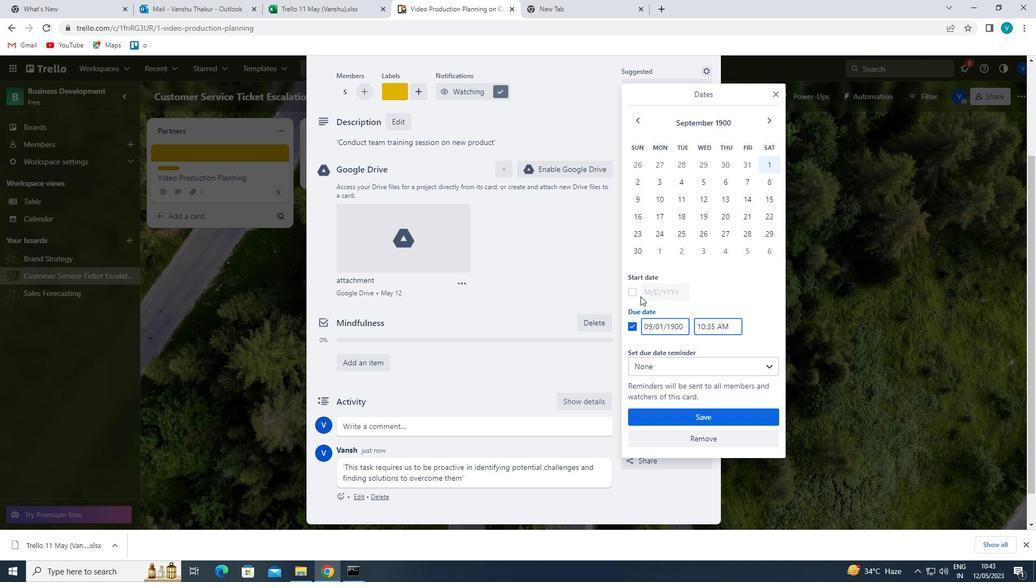 
Action: Mouse moved to (649, 293)
Screenshot: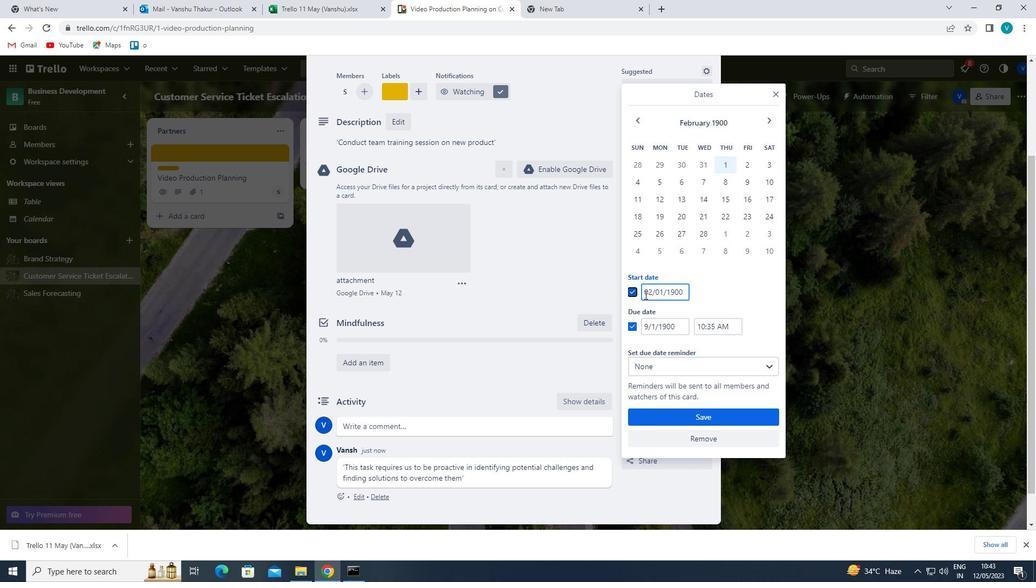 
Action: Mouse pressed left at (649, 293)
Screenshot: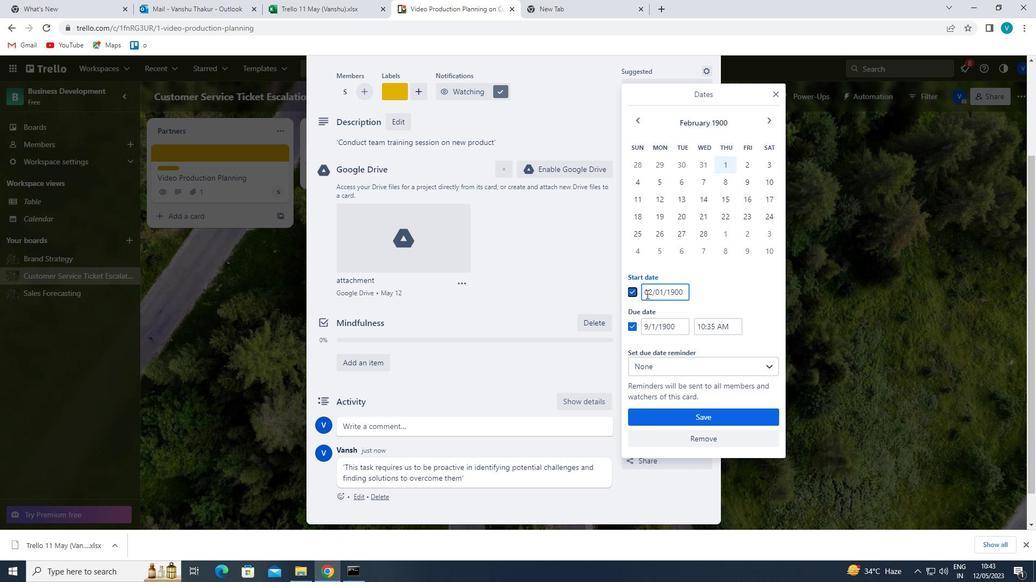 
Action: Mouse moved to (649, 295)
Screenshot: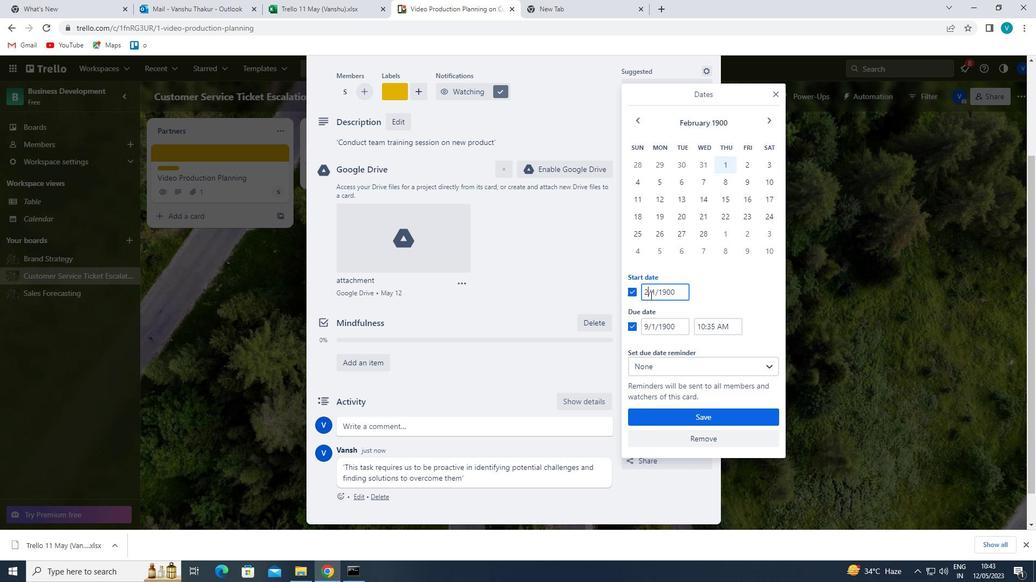 
Action: Key pressed <Key.backspace>3
Screenshot: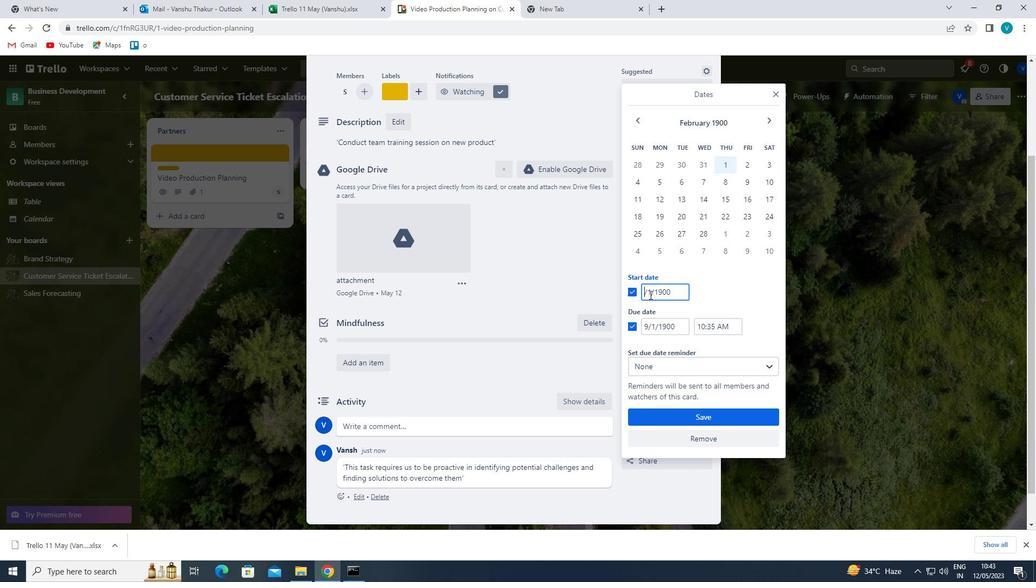 
Action: Mouse moved to (647, 323)
Screenshot: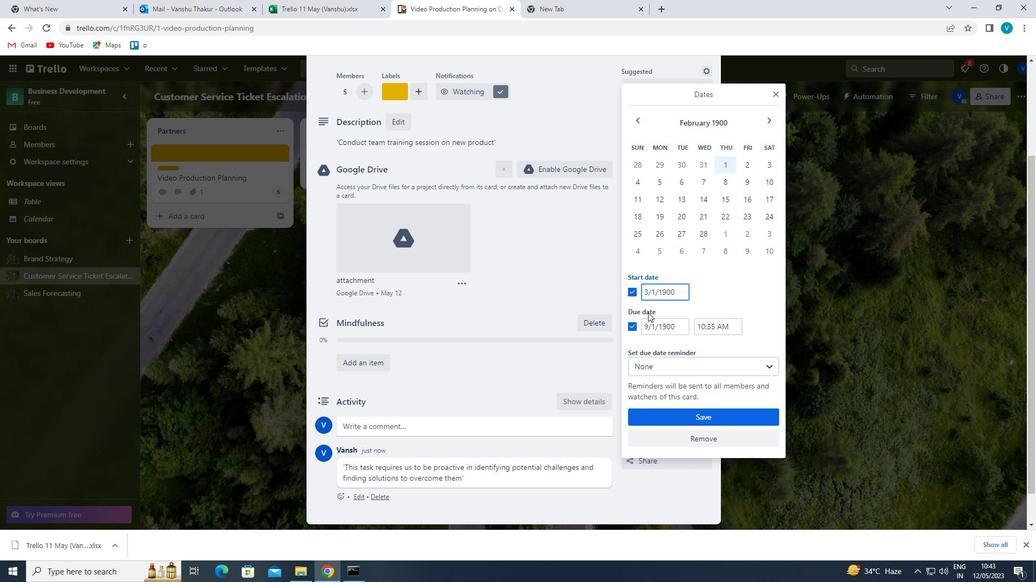 
Action: Mouse pressed left at (647, 323)
Screenshot: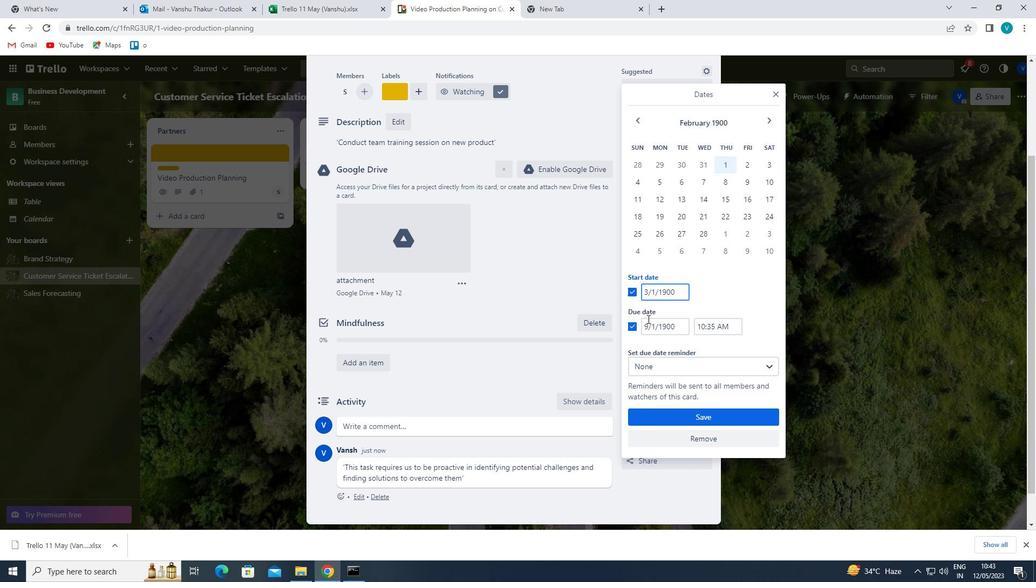 
Action: Key pressed <Key.backspace>10
Screenshot: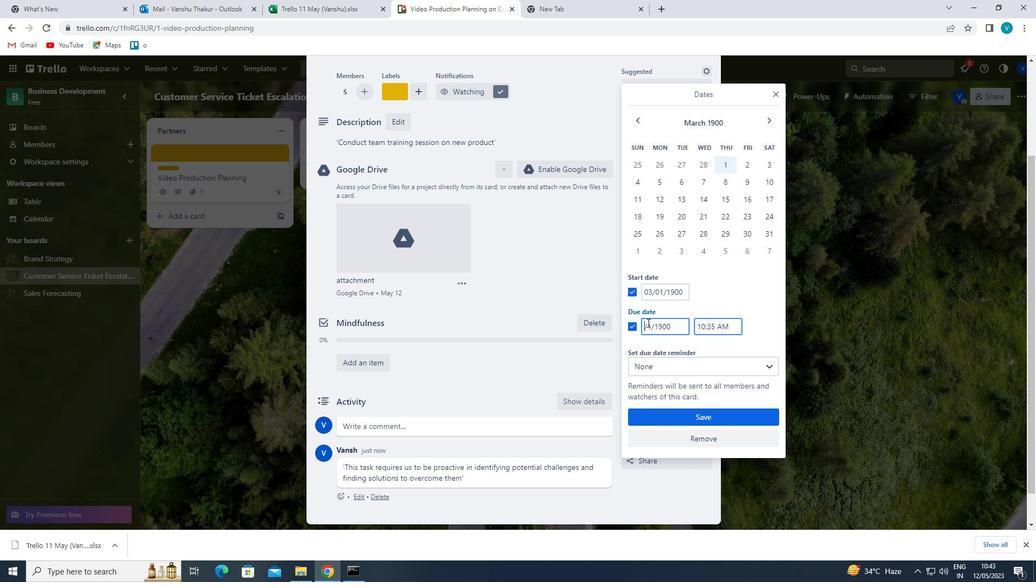 
Action: Mouse moved to (702, 414)
Screenshot: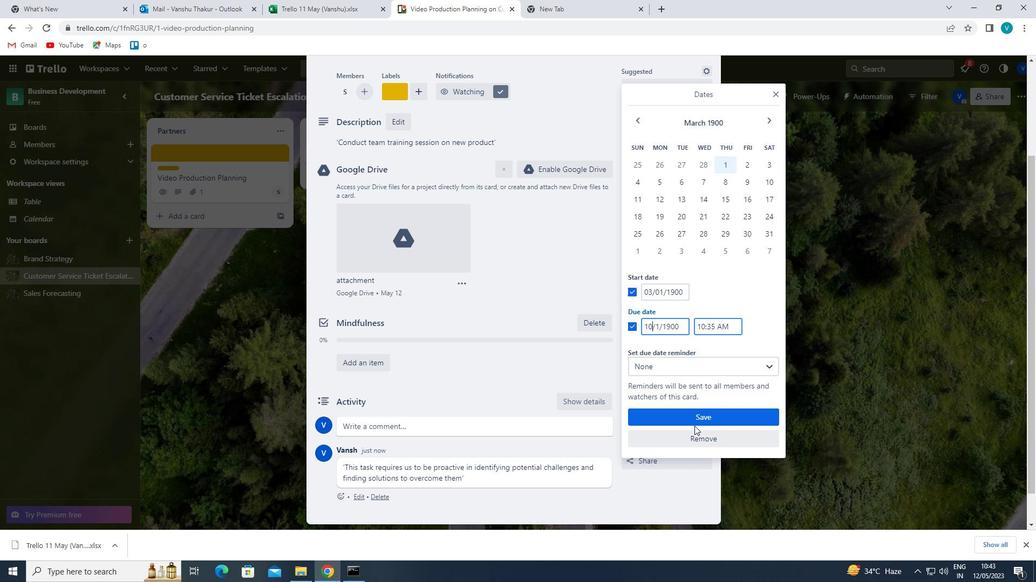 
Action: Mouse pressed left at (702, 414)
Screenshot: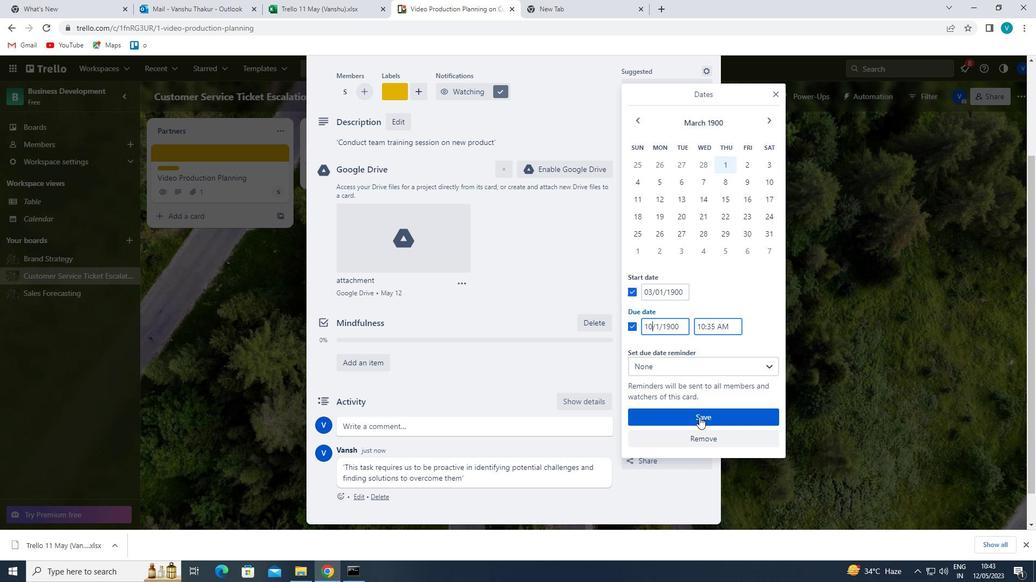
